 Task: Create a due date automation trigger when advanced on, on the monday after a card is due add fields with custom field "Resume" set to a number lower or equal to 1 and lower or equal to 10 at 11:00 AM.
Action: Mouse moved to (1388, 109)
Screenshot: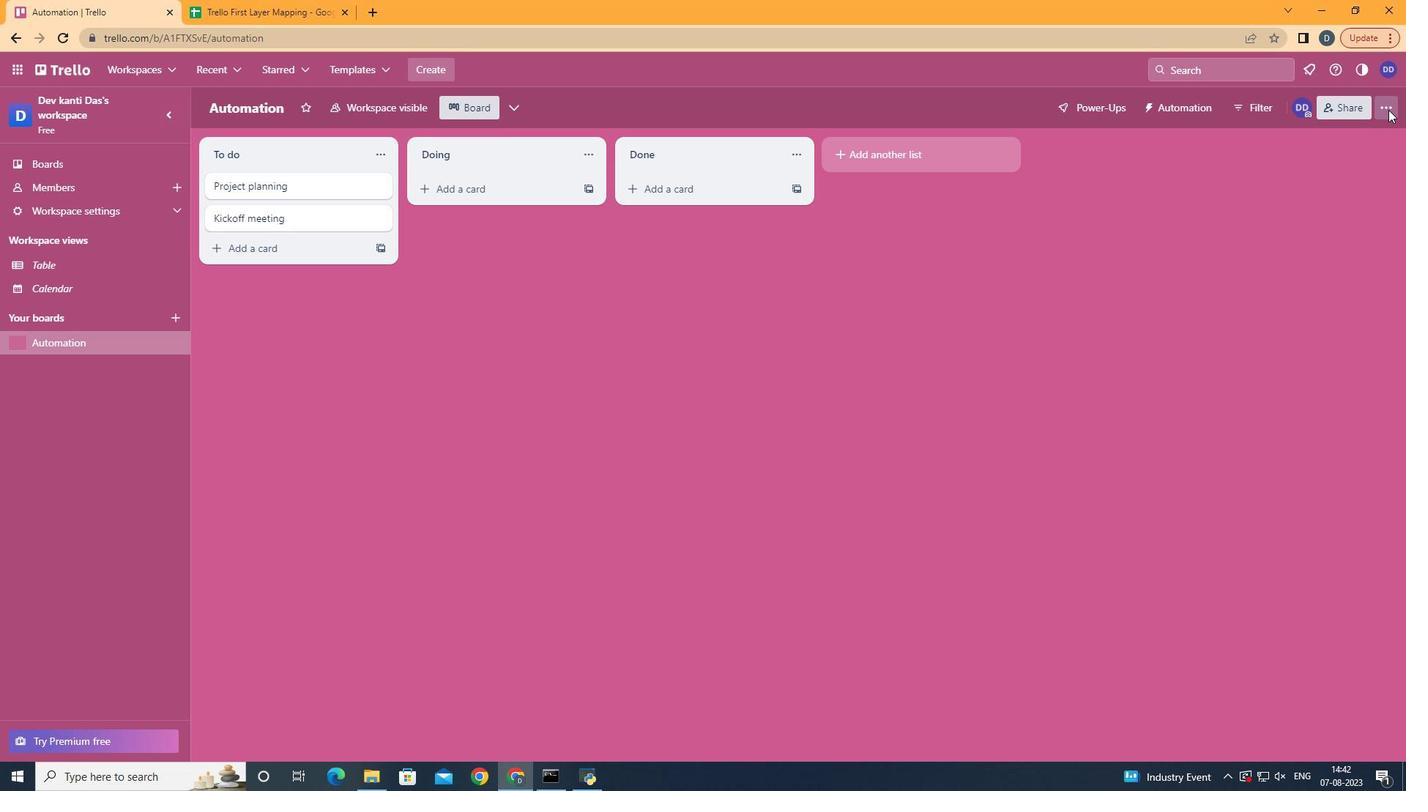 
Action: Mouse pressed left at (1388, 109)
Screenshot: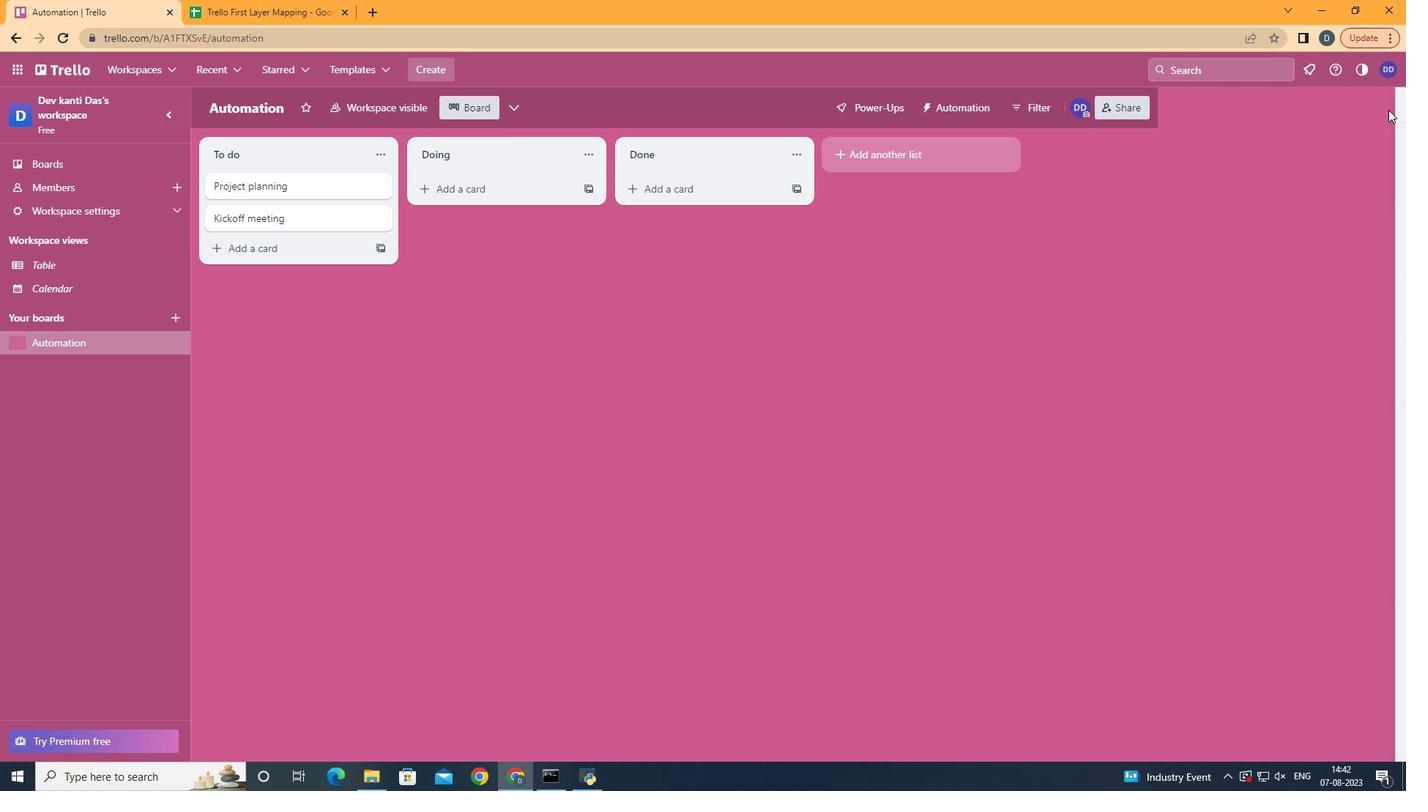 
Action: Mouse moved to (1294, 306)
Screenshot: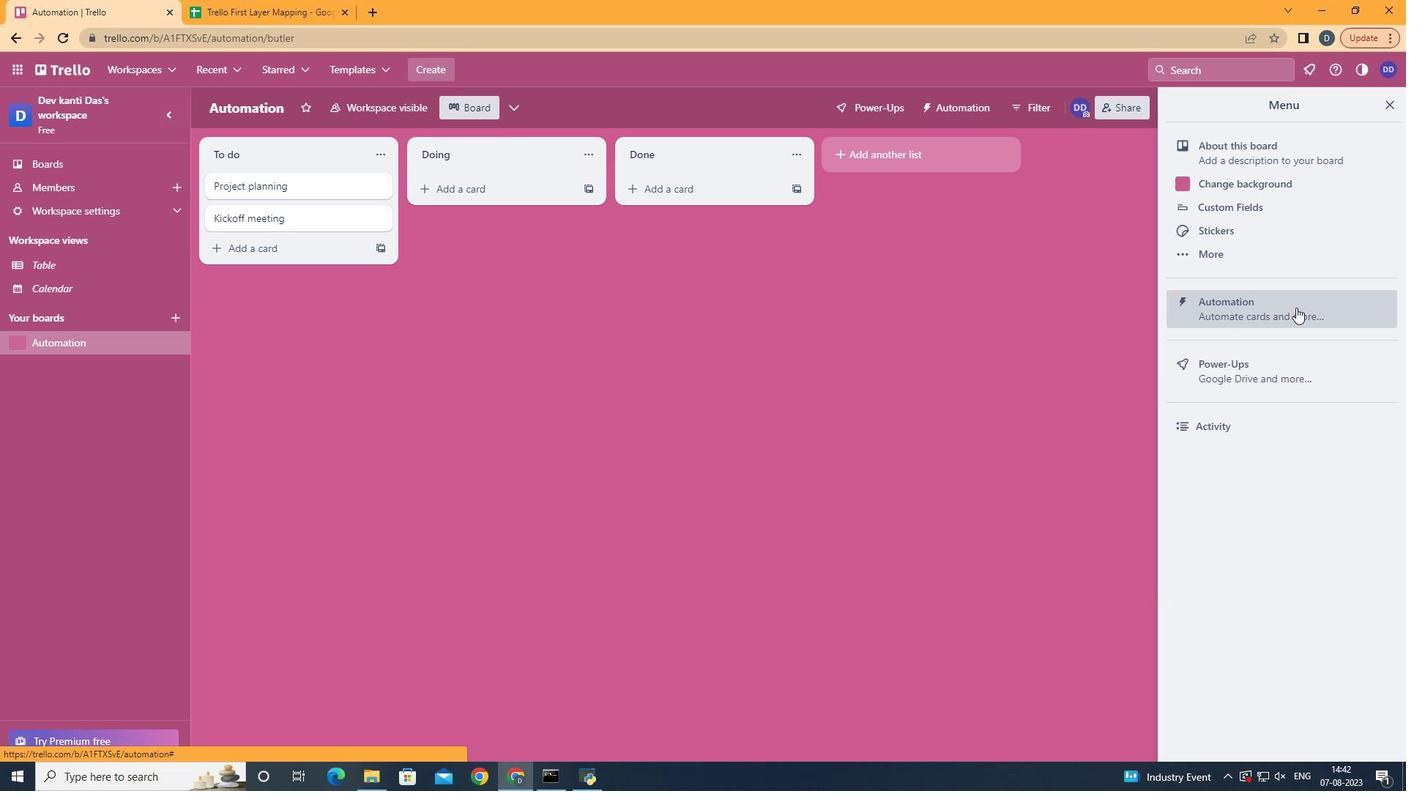 
Action: Mouse pressed left at (1294, 306)
Screenshot: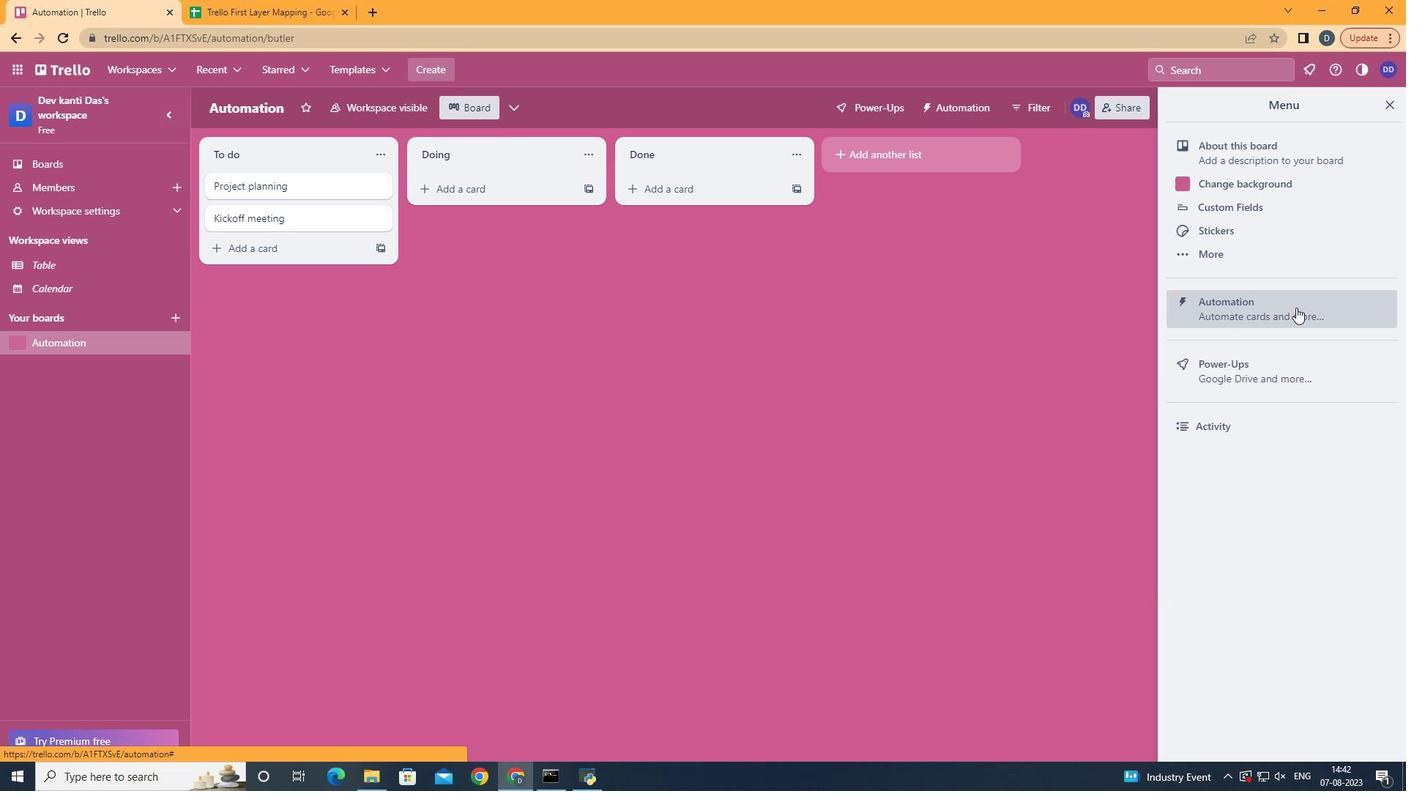 
Action: Mouse moved to (282, 295)
Screenshot: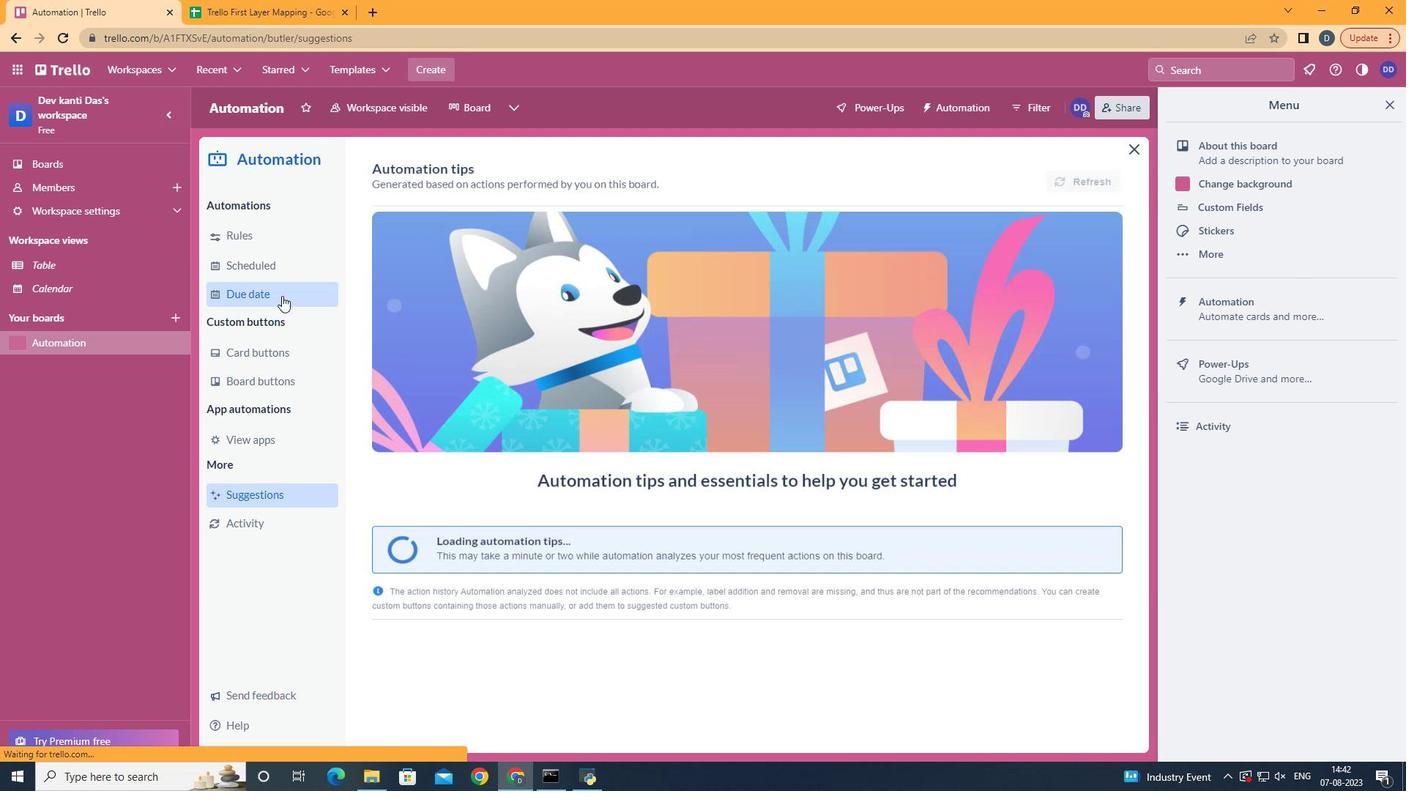 
Action: Mouse pressed left at (282, 295)
Screenshot: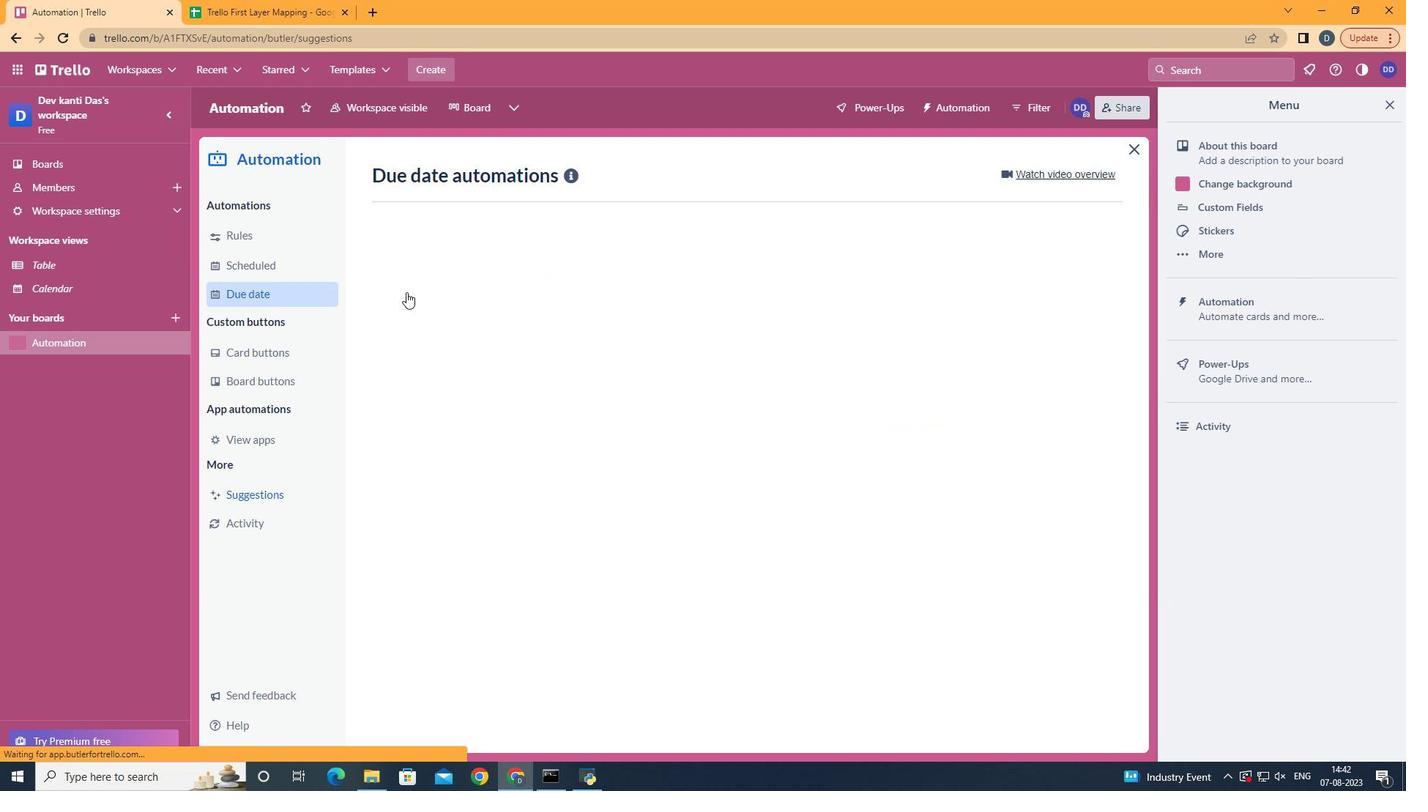 
Action: Mouse moved to (1026, 172)
Screenshot: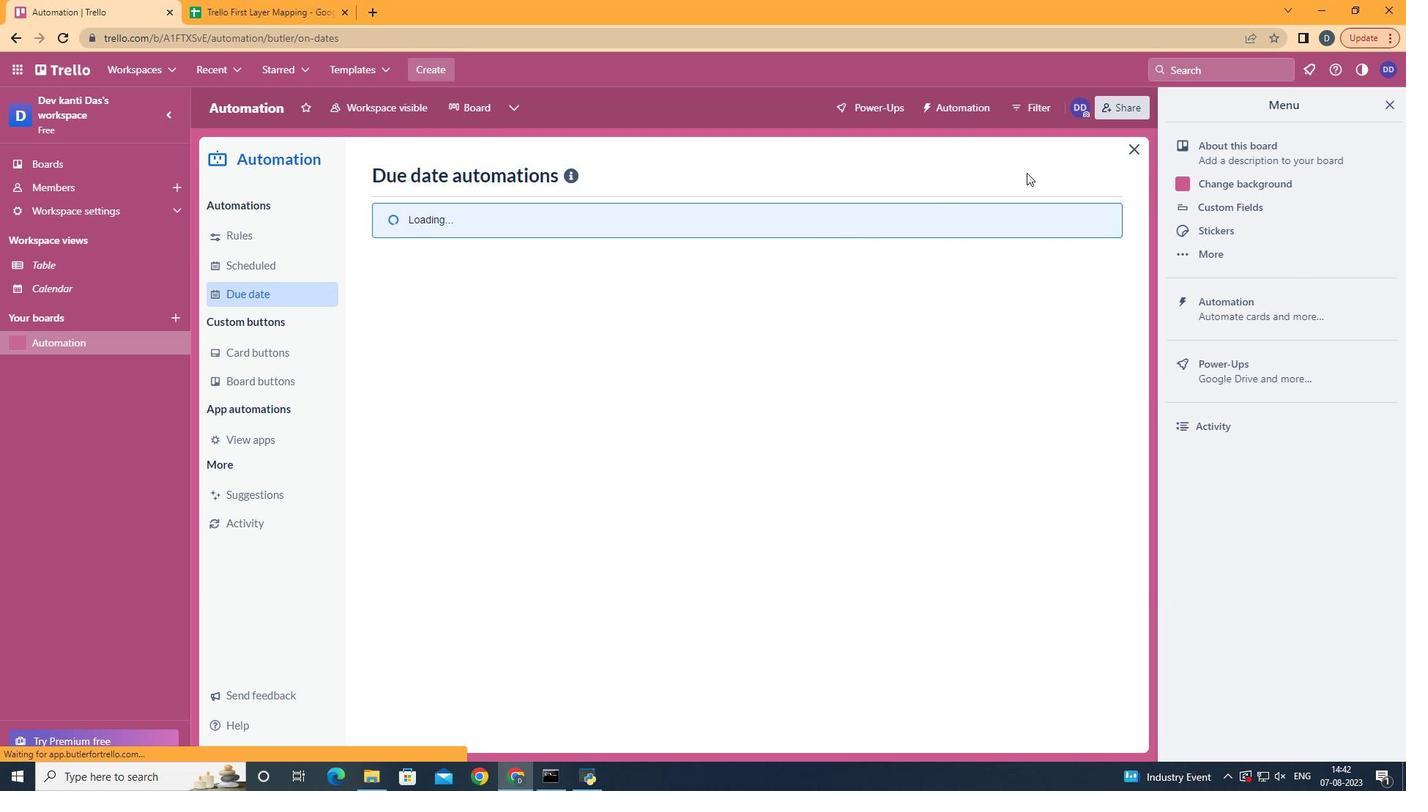 
Action: Mouse pressed left at (1026, 172)
Screenshot: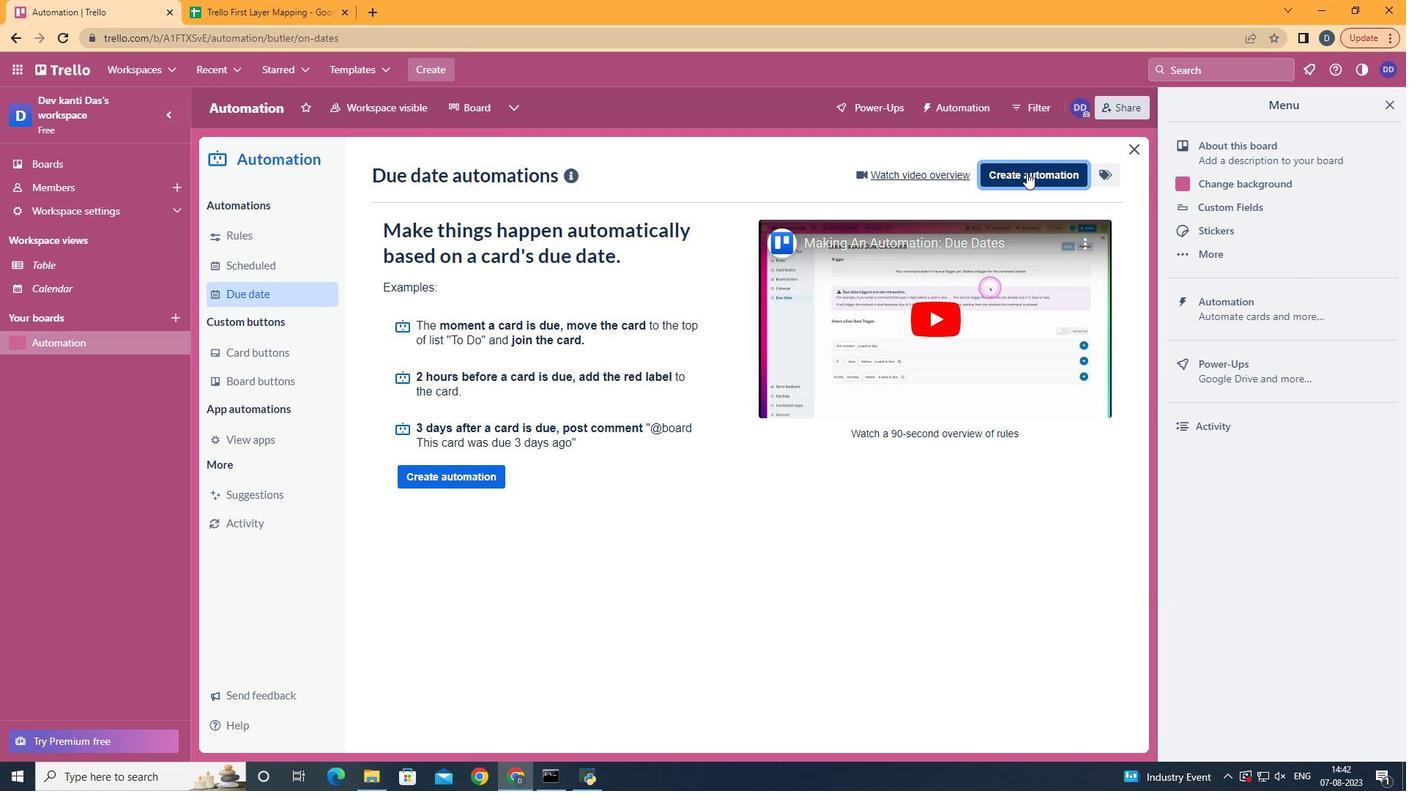 
Action: Mouse moved to (744, 311)
Screenshot: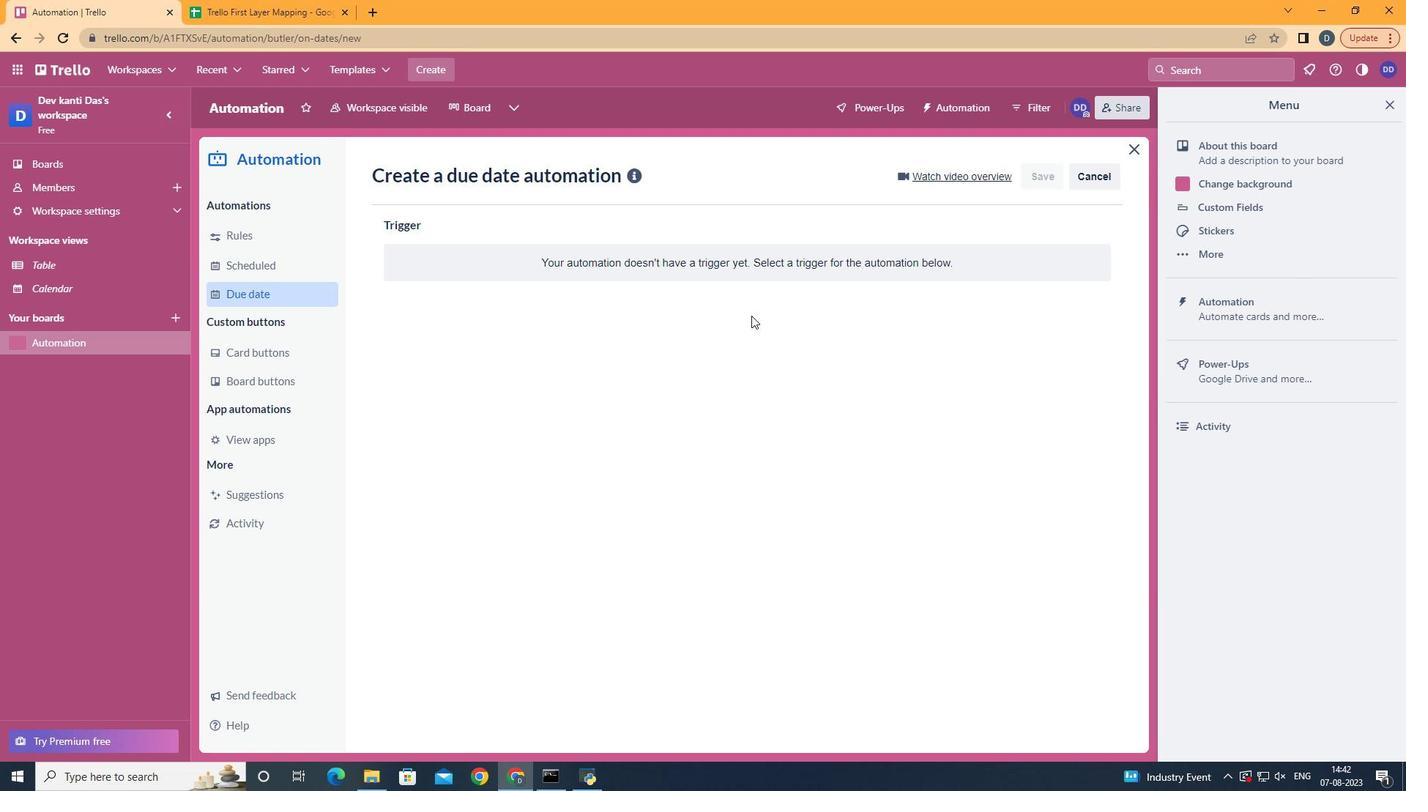 
Action: Mouse pressed left at (744, 311)
Screenshot: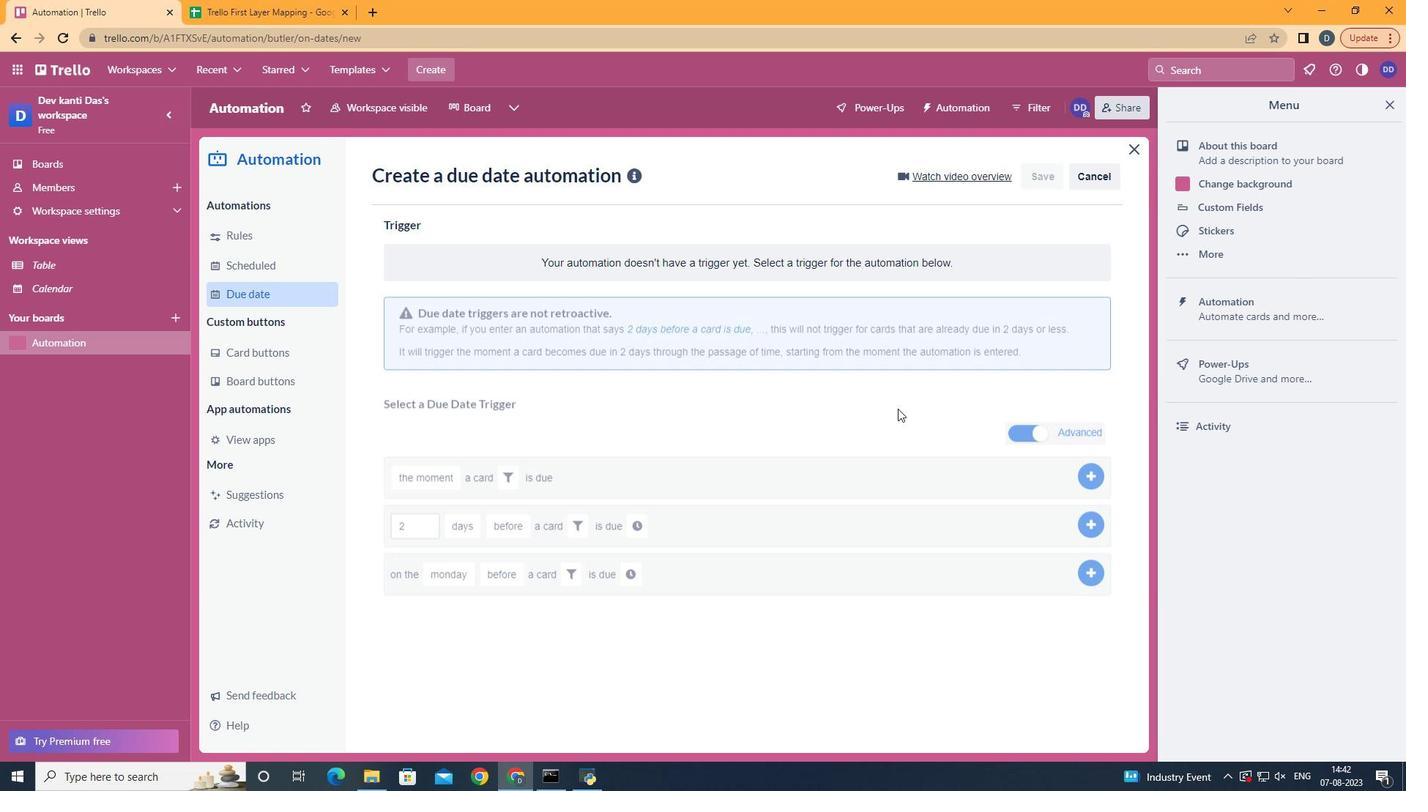
Action: Mouse moved to (479, 383)
Screenshot: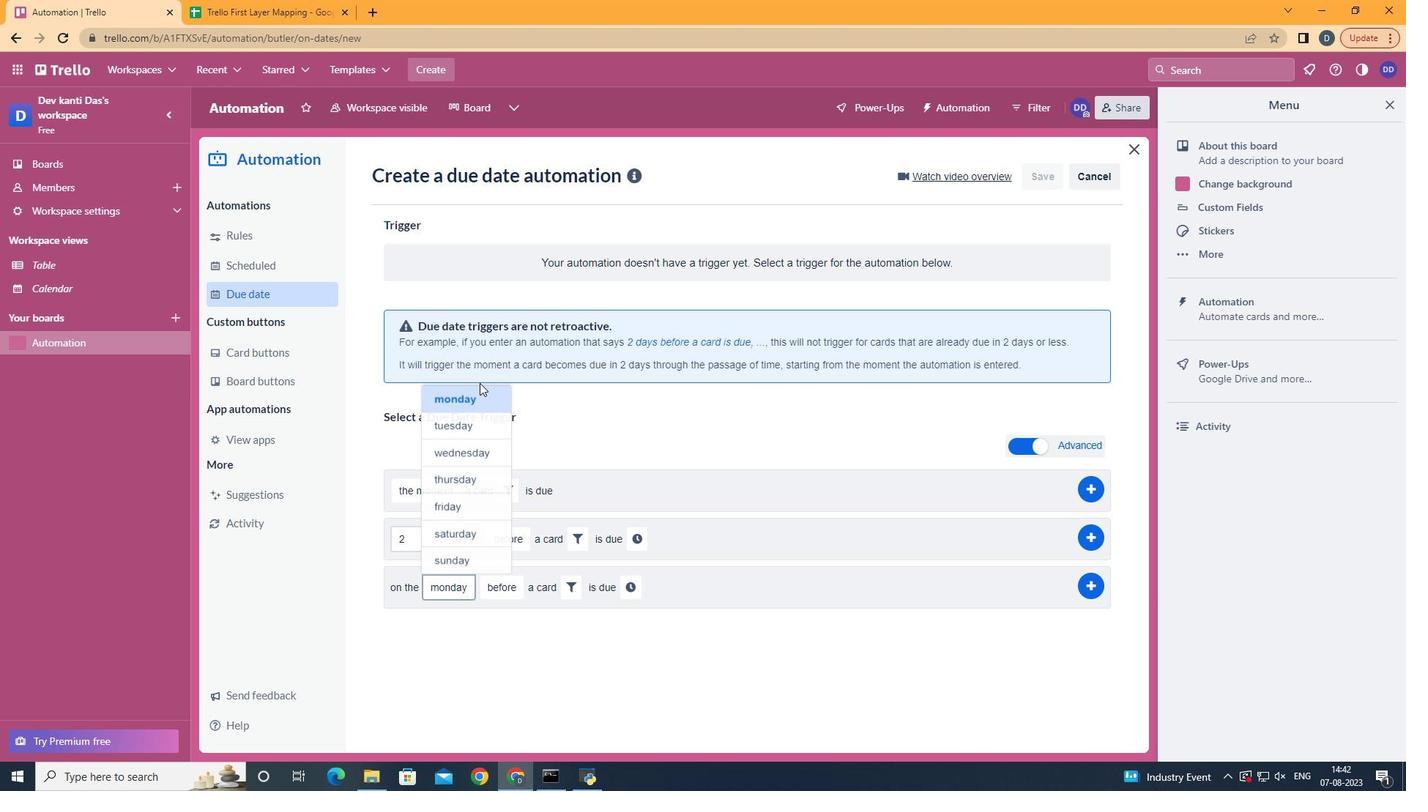 
Action: Mouse pressed left at (479, 383)
Screenshot: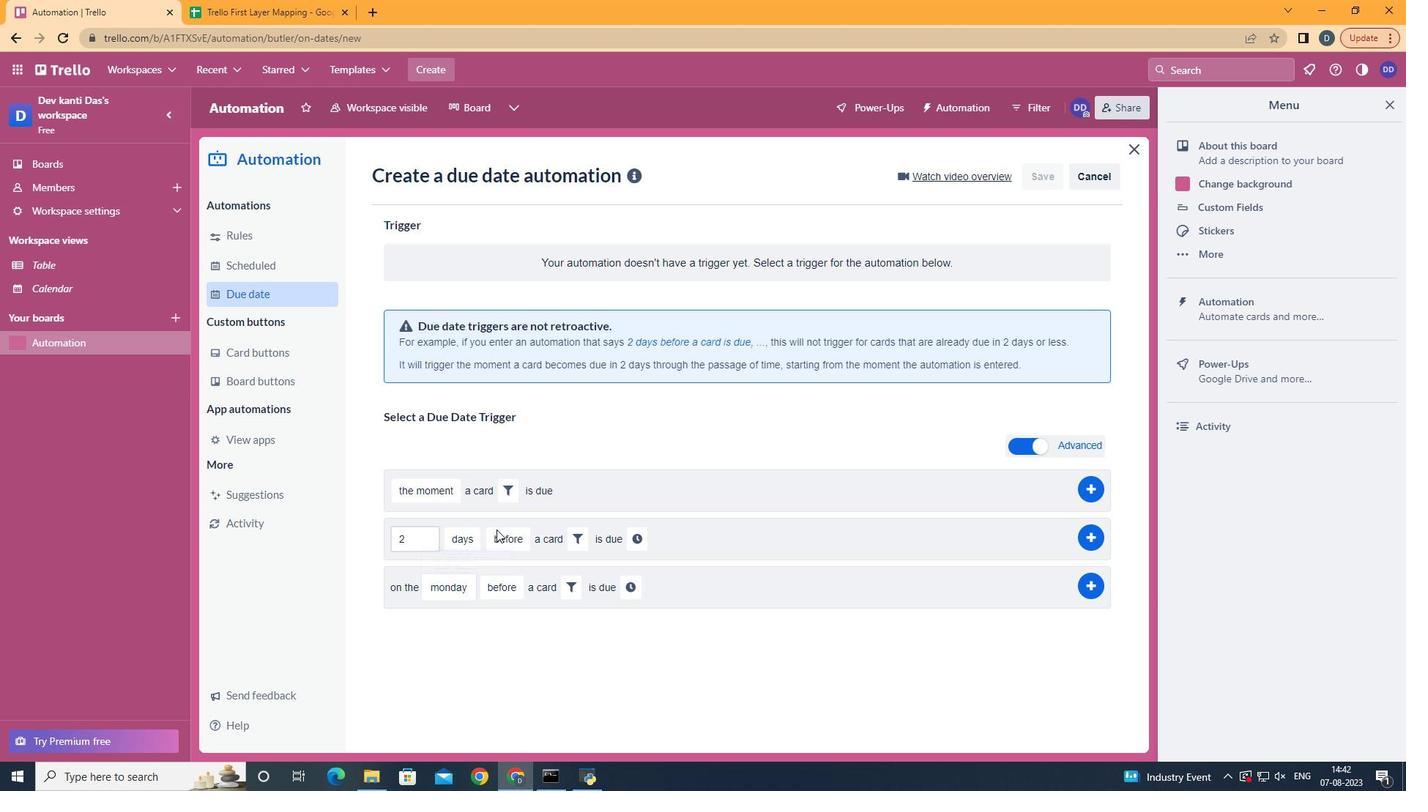 
Action: Mouse moved to (510, 643)
Screenshot: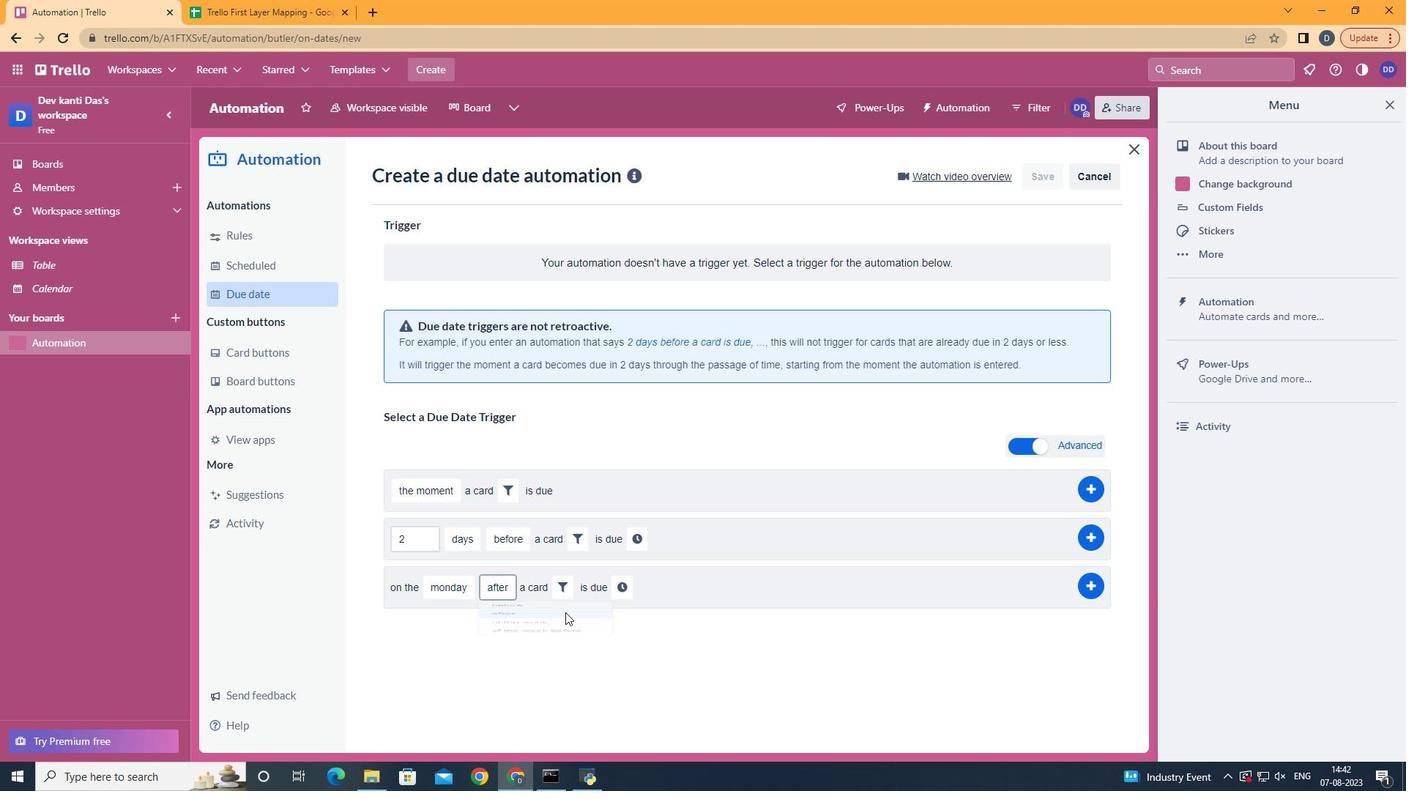 
Action: Mouse pressed left at (510, 643)
Screenshot: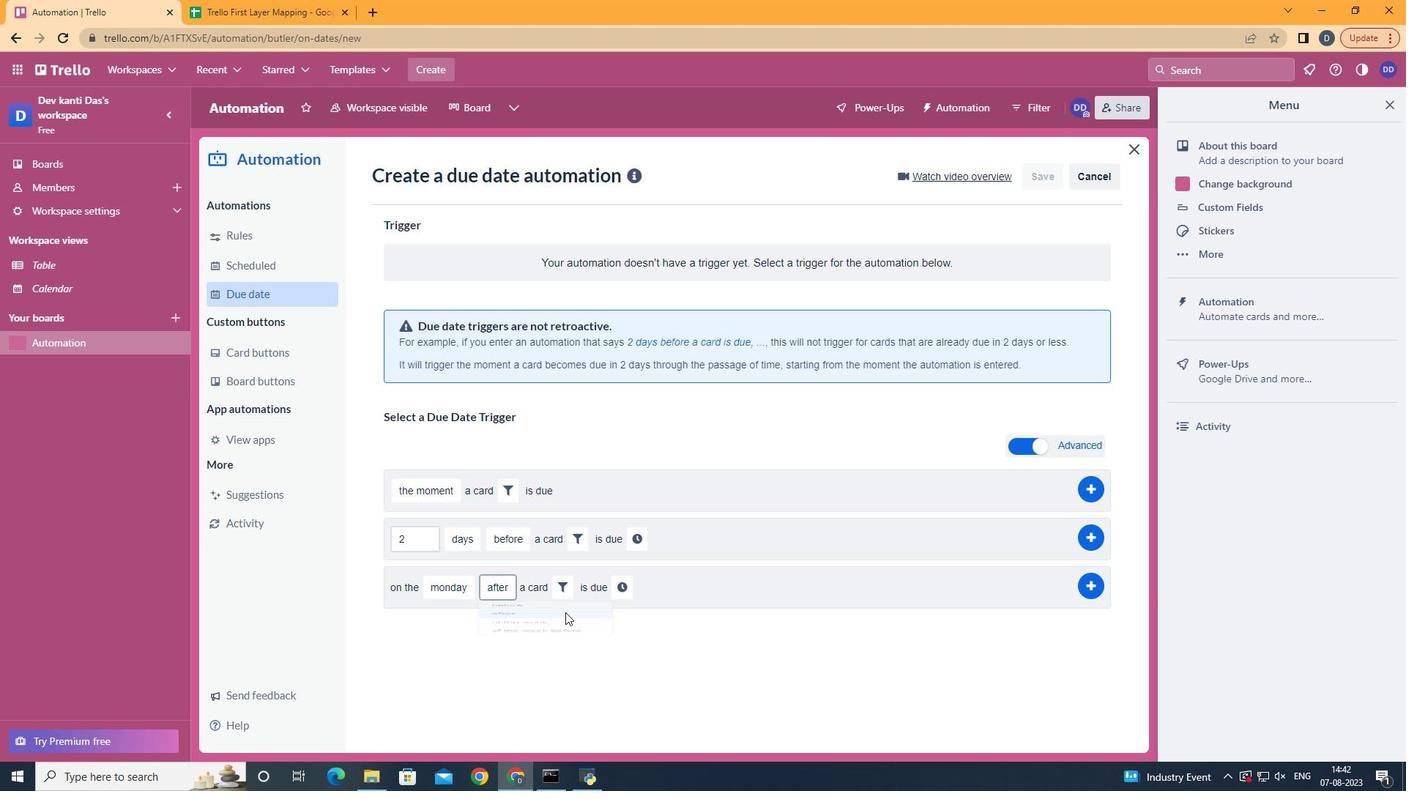
Action: Mouse moved to (569, 594)
Screenshot: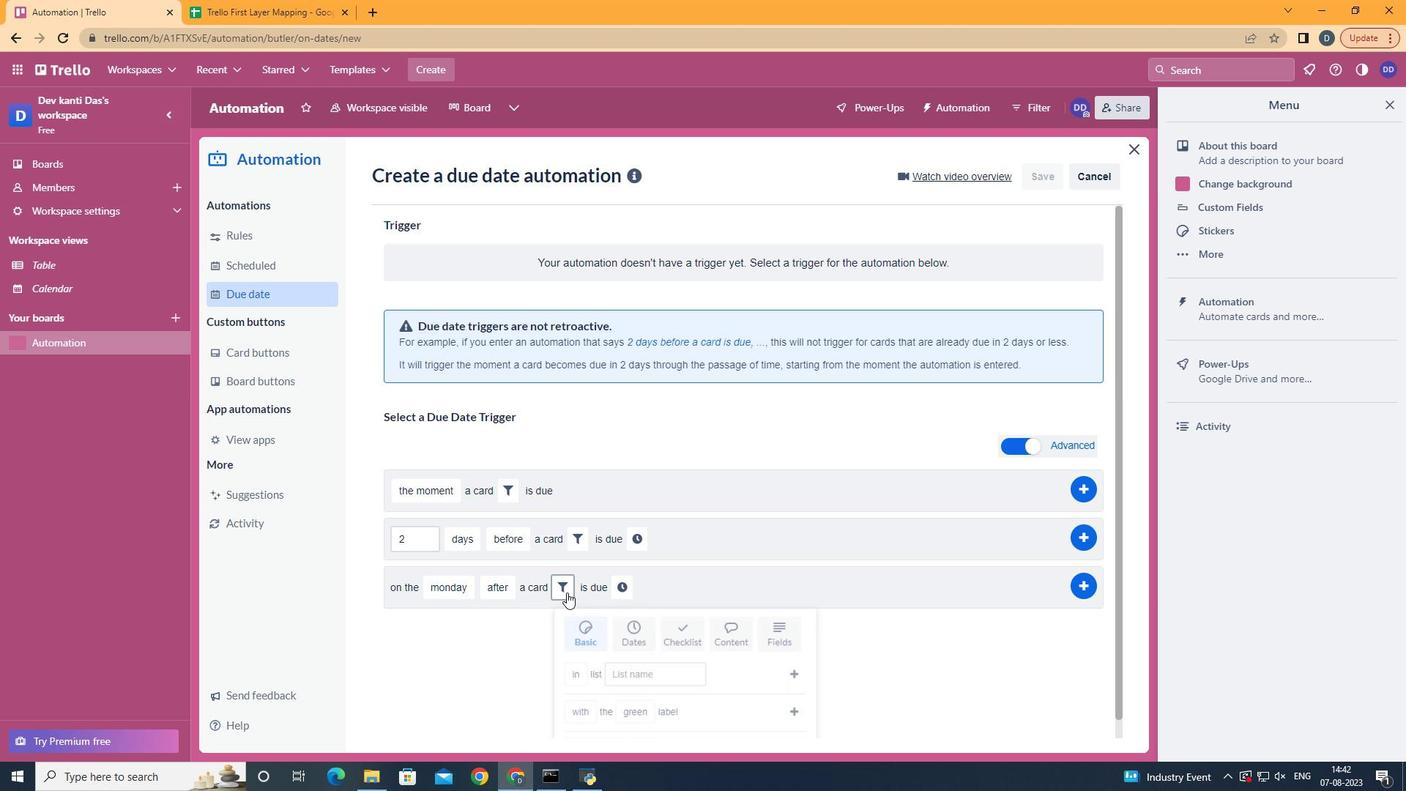 
Action: Mouse pressed left at (570, 594)
Screenshot: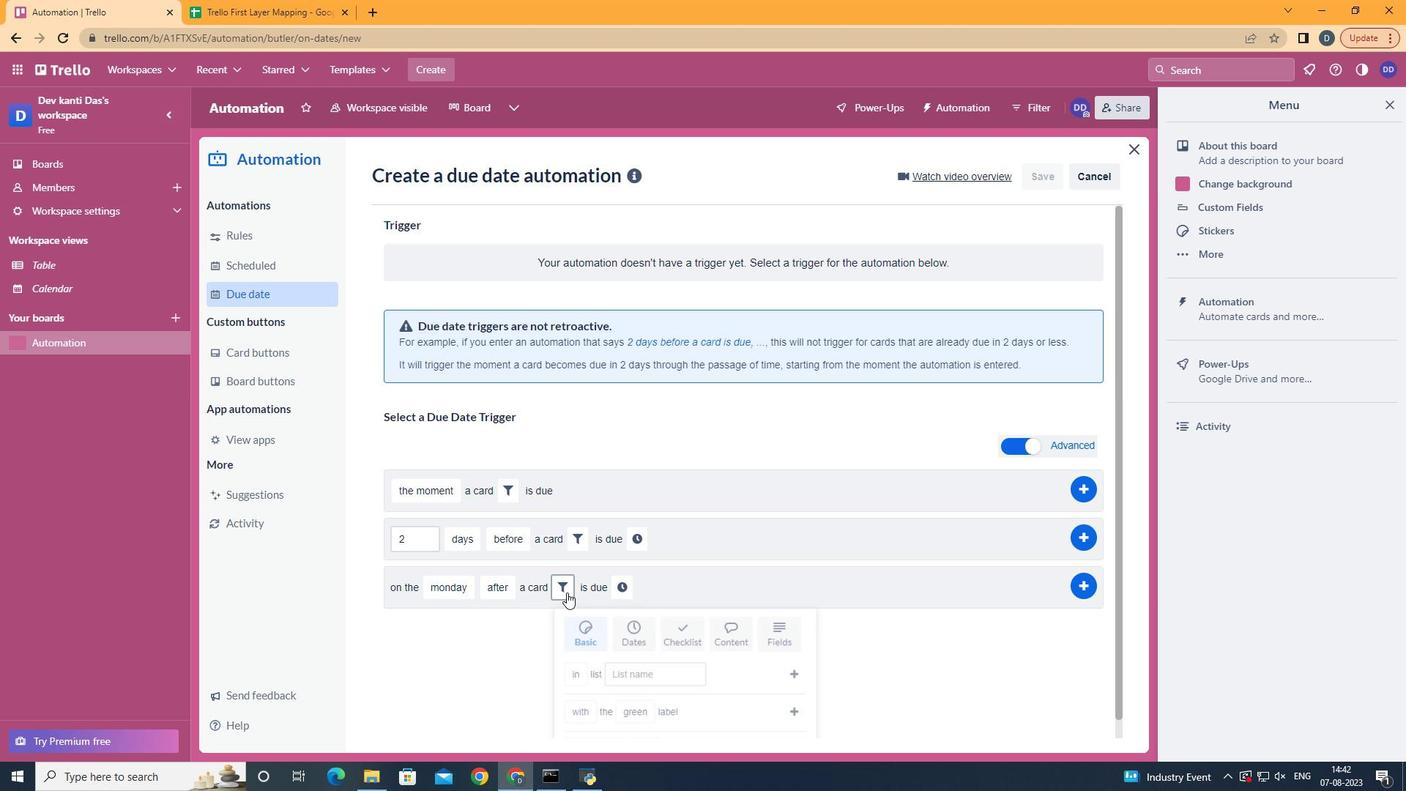 
Action: Mouse moved to (803, 635)
Screenshot: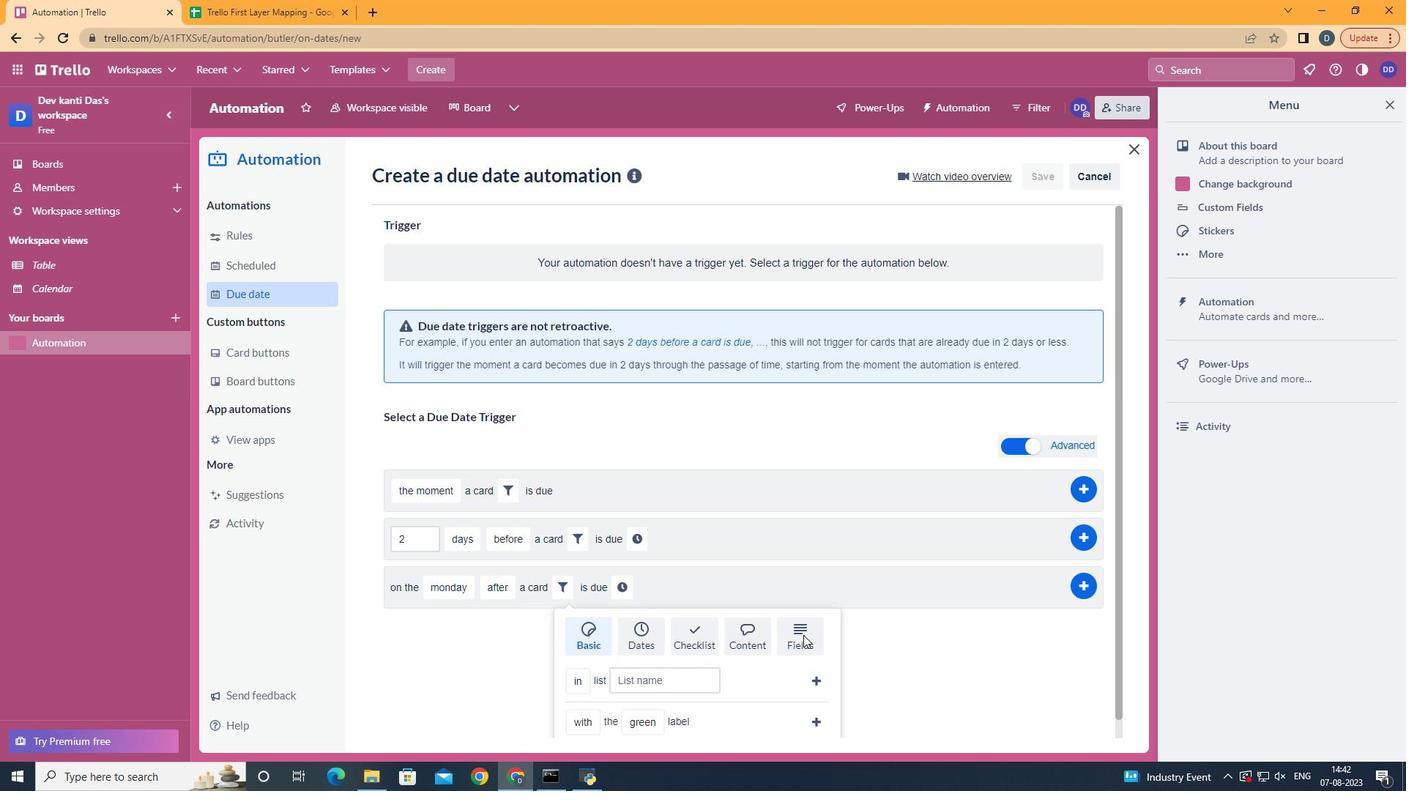 
Action: Mouse pressed left at (803, 635)
Screenshot: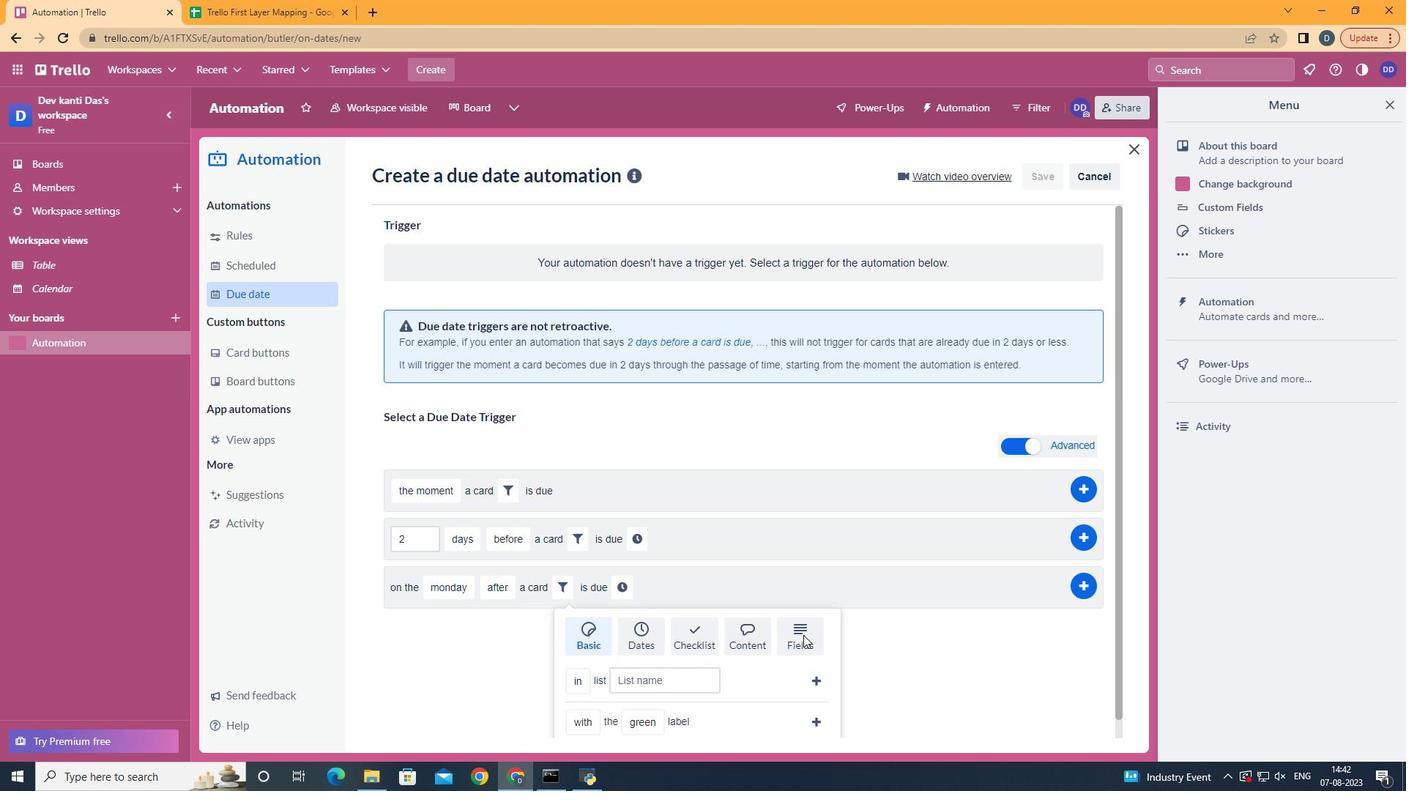 
Action: Mouse moved to (803, 635)
Screenshot: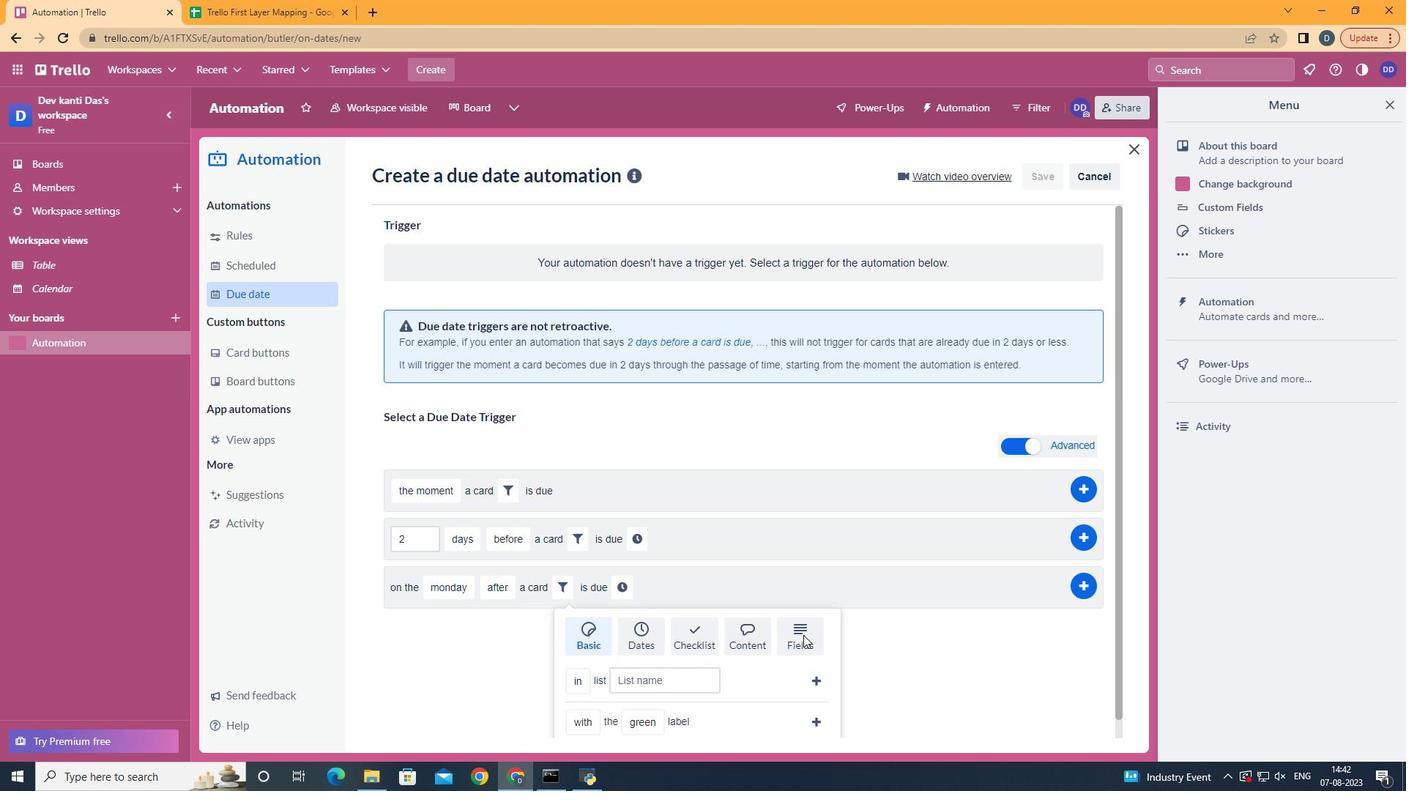
Action: Mouse scrolled (803, 634) with delta (0, 0)
Screenshot: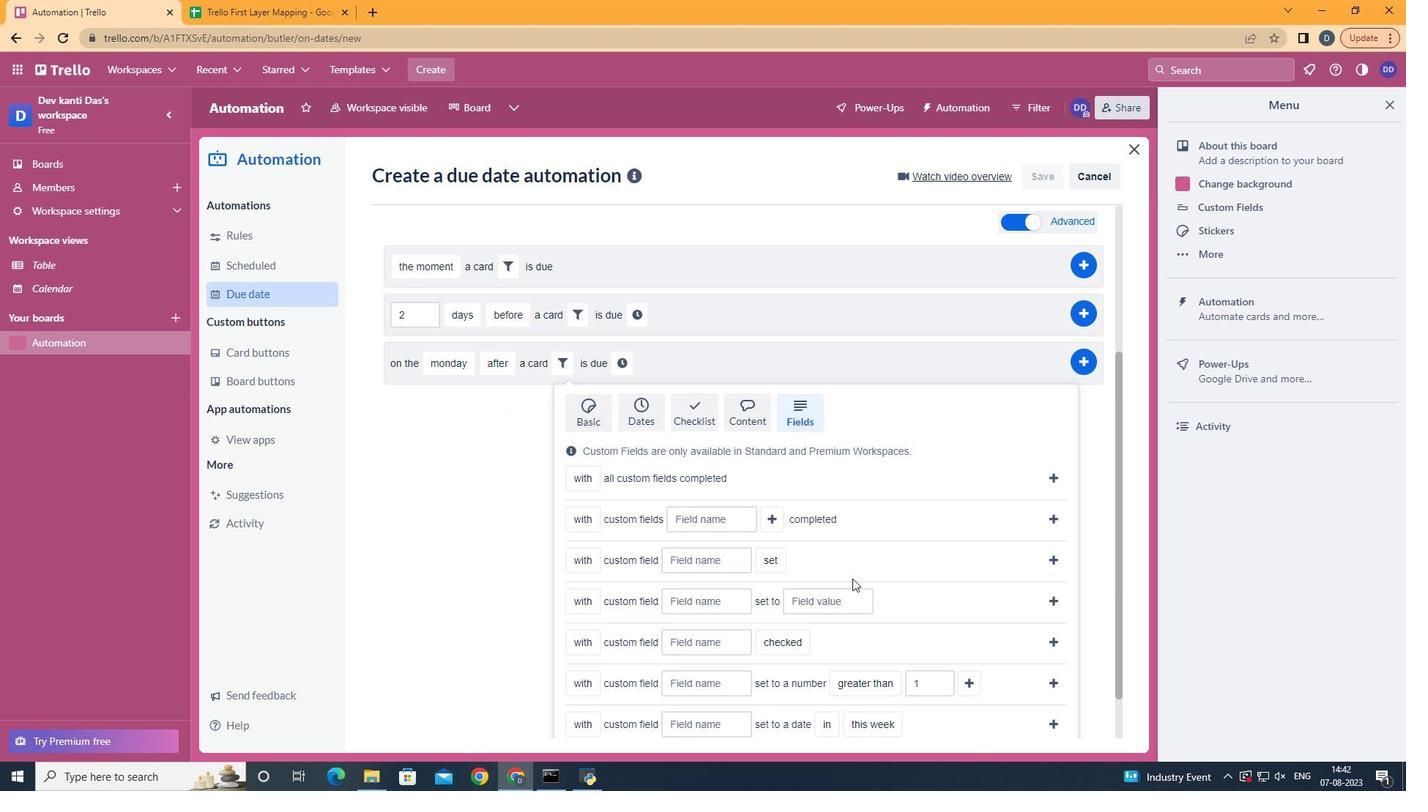 
Action: Mouse scrolled (803, 634) with delta (0, 0)
Screenshot: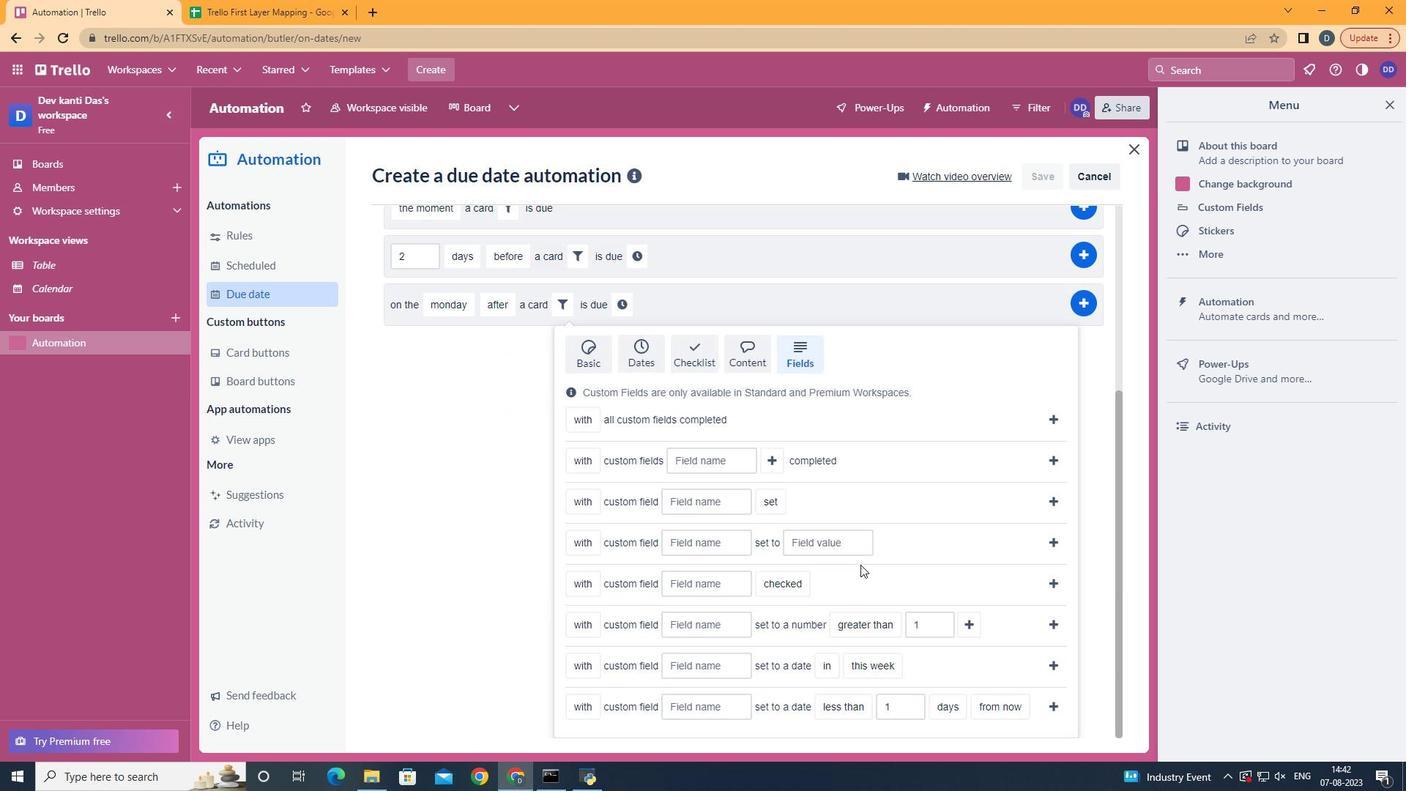 
Action: Mouse scrolled (803, 634) with delta (0, 0)
Screenshot: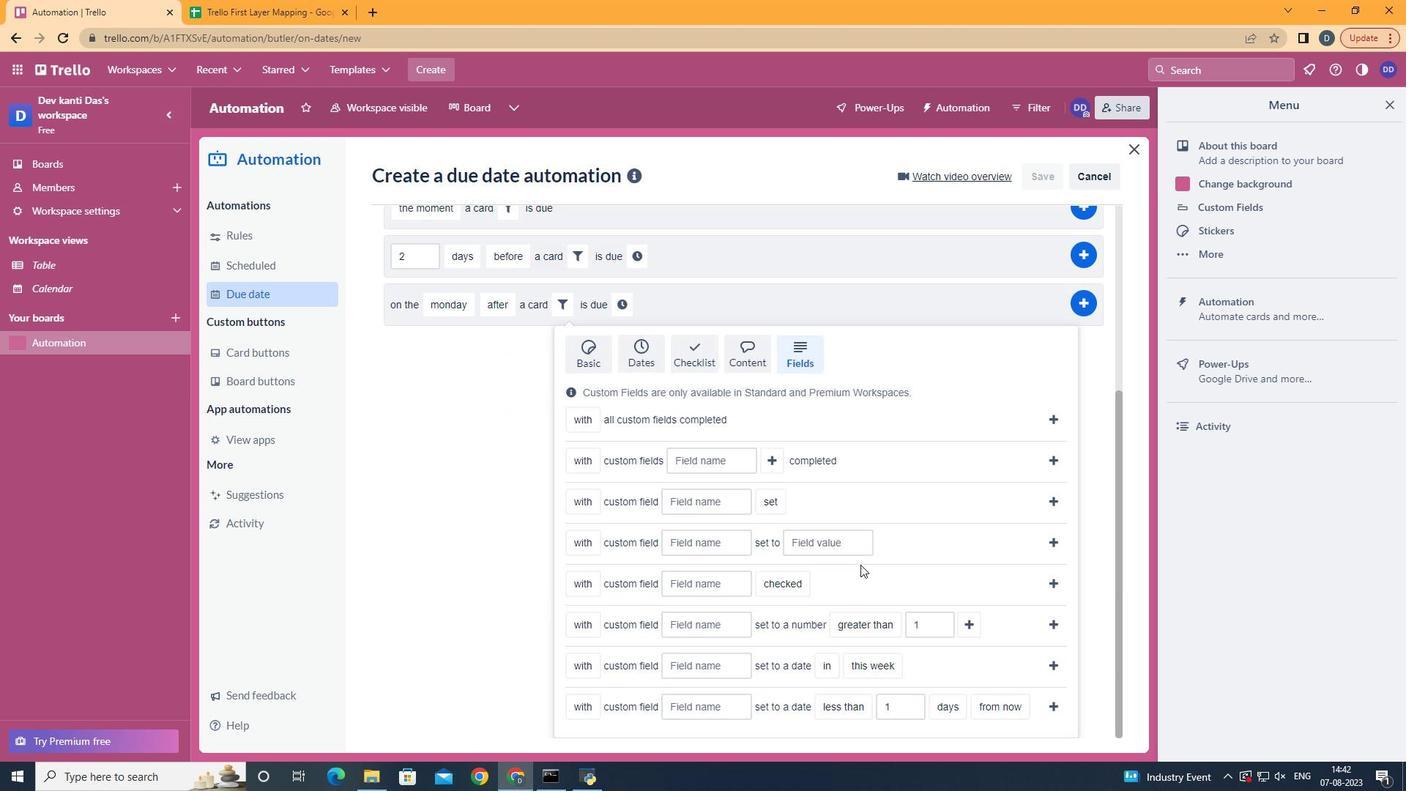
Action: Mouse scrolled (803, 634) with delta (0, 0)
Screenshot: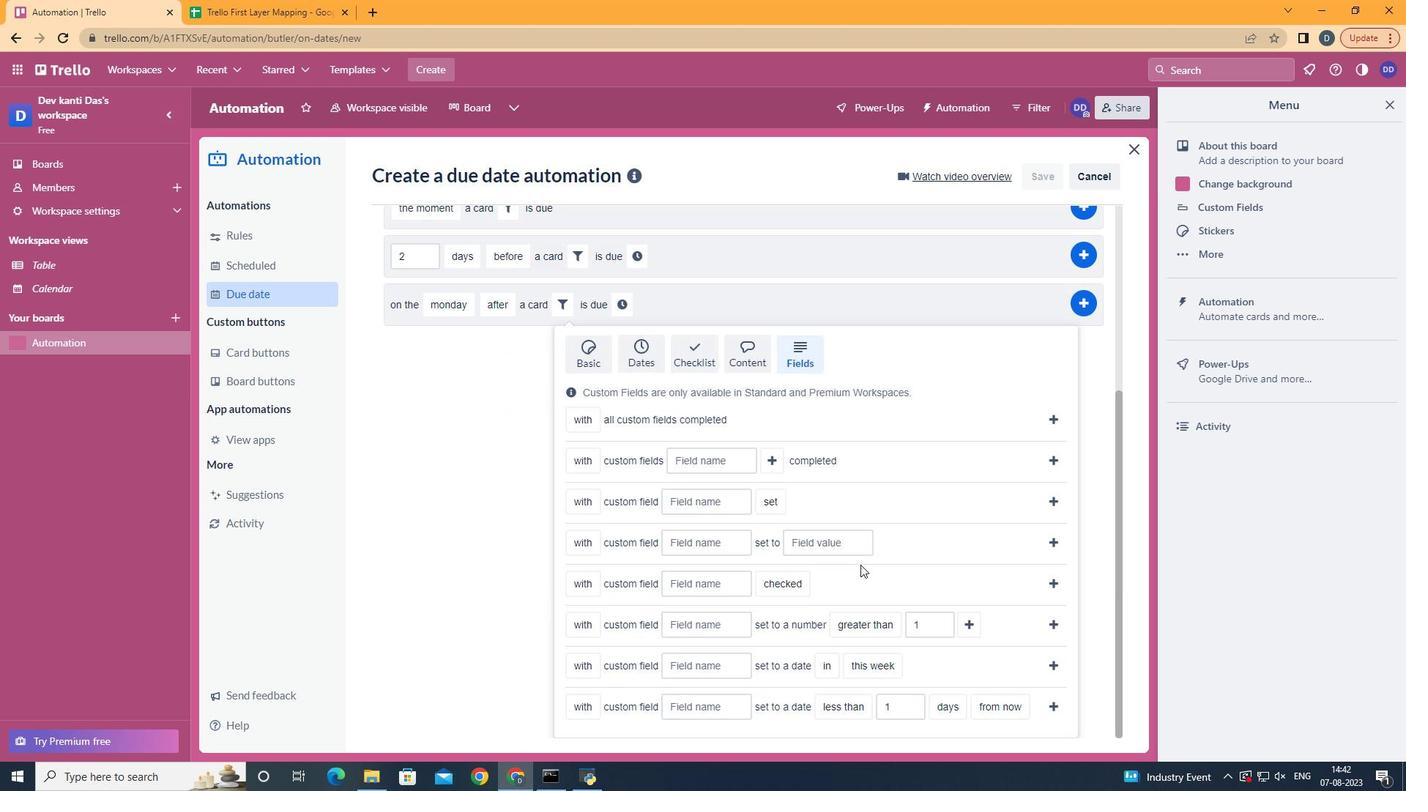 
Action: Mouse scrolled (803, 634) with delta (0, 0)
Screenshot: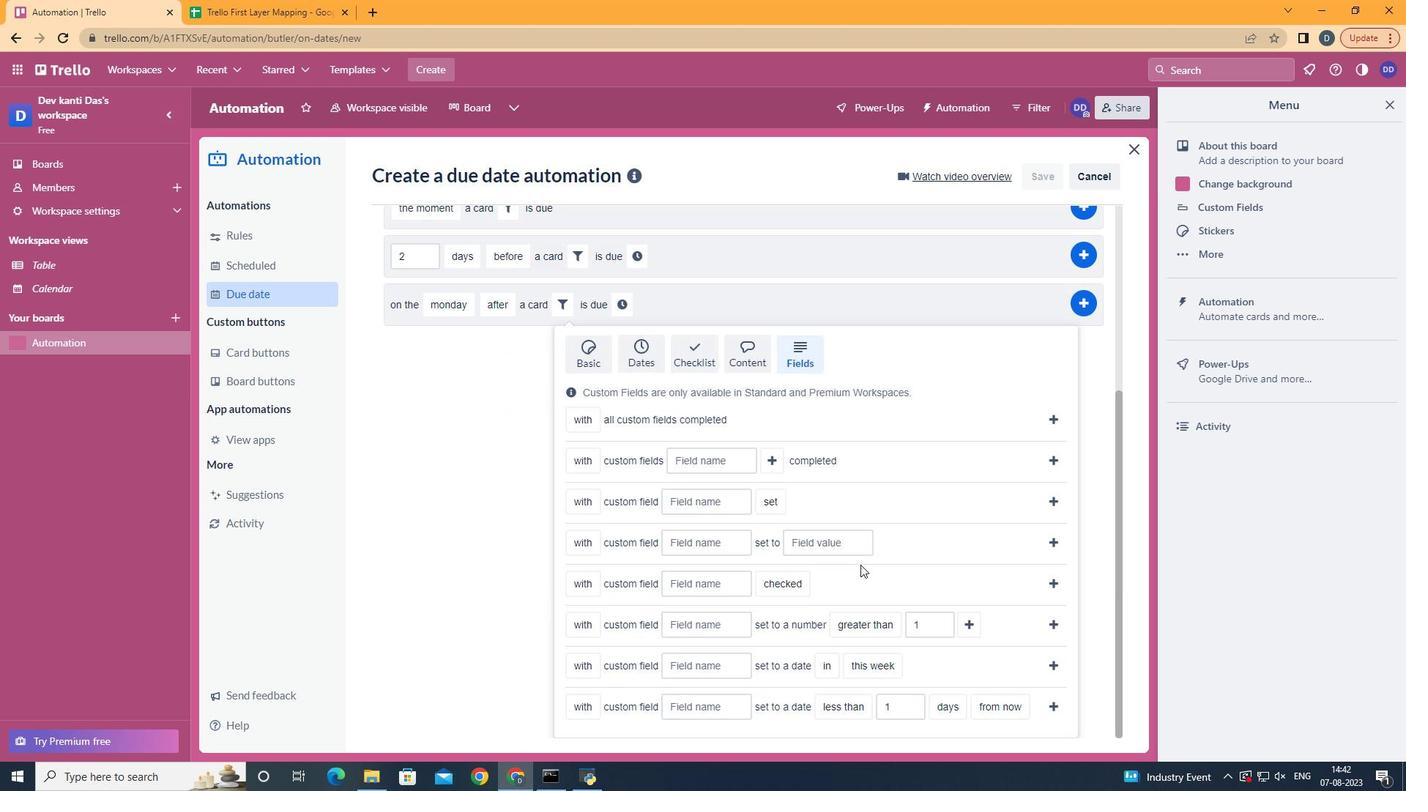
Action: Mouse moved to (695, 635)
Screenshot: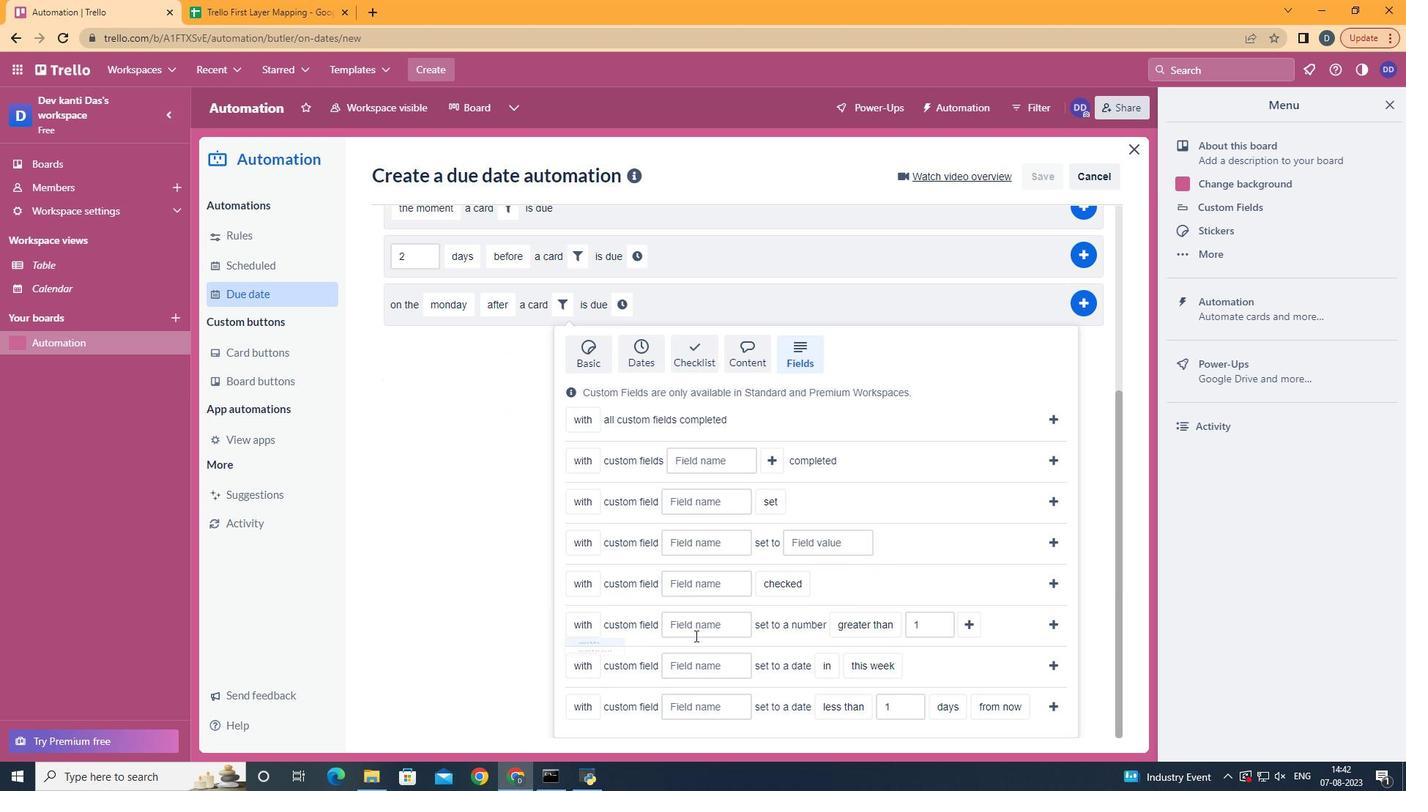 
Action: Mouse pressed left at (695, 635)
Screenshot: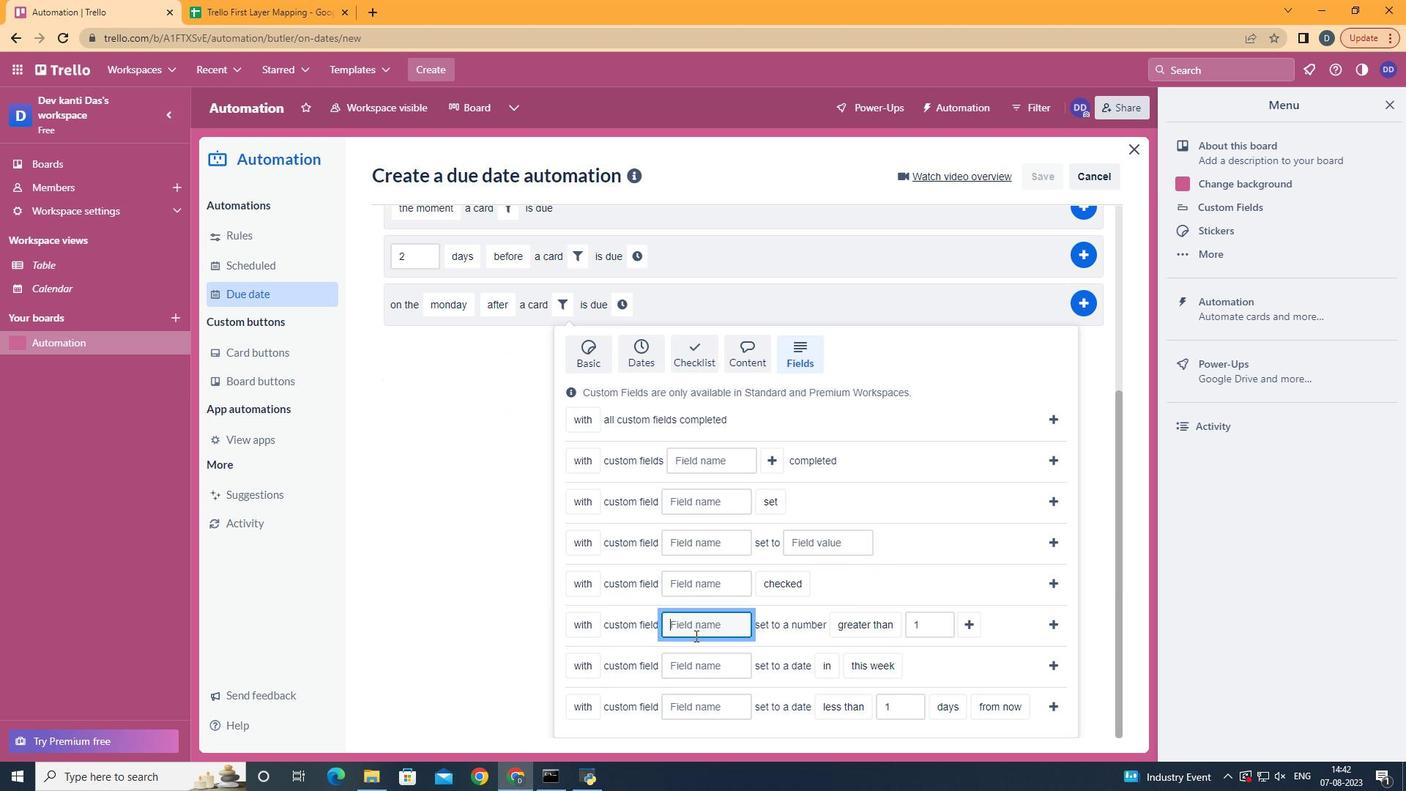 
Action: Key pressed <Key.shift>Resume
Screenshot: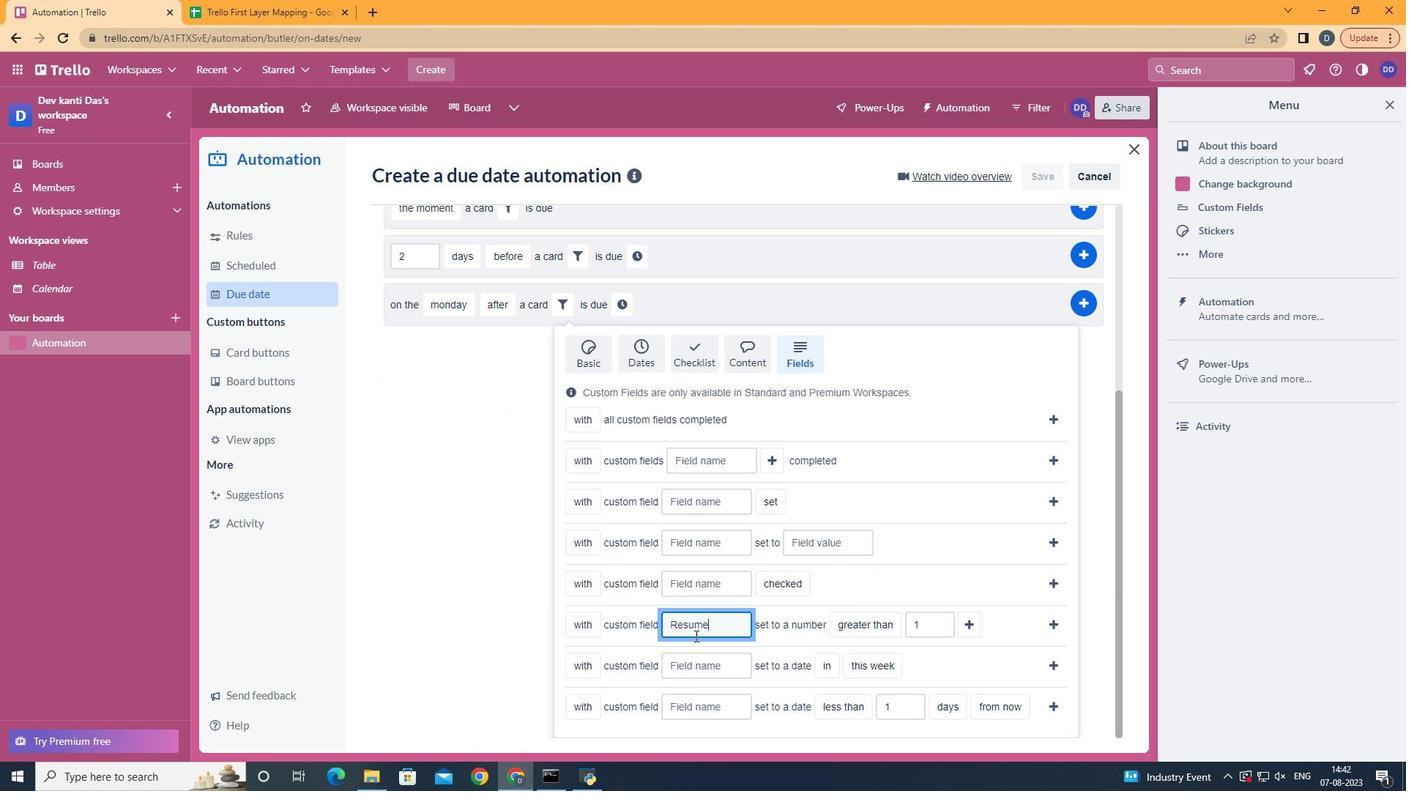 
Action: Mouse moved to (895, 596)
Screenshot: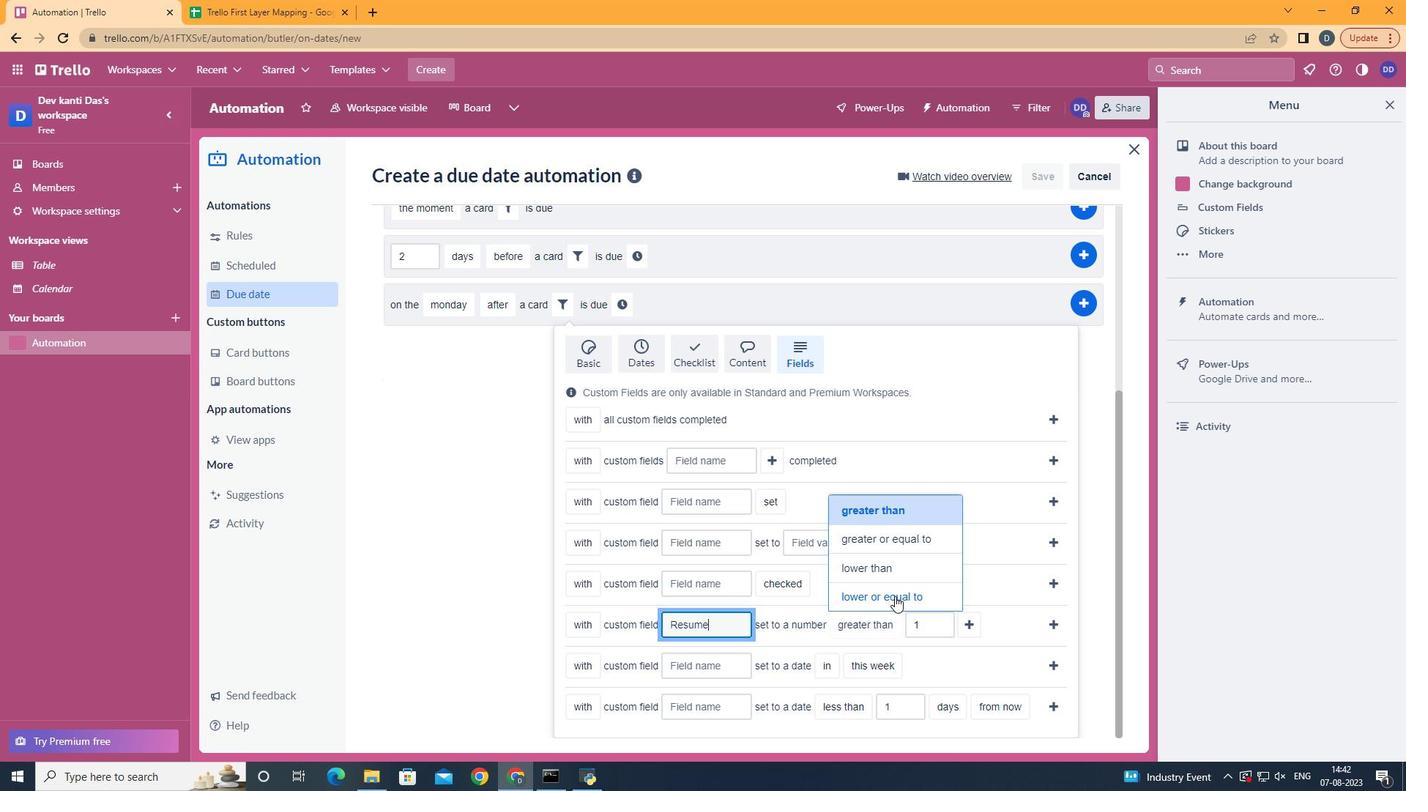 
Action: Mouse pressed left at (895, 596)
Screenshot: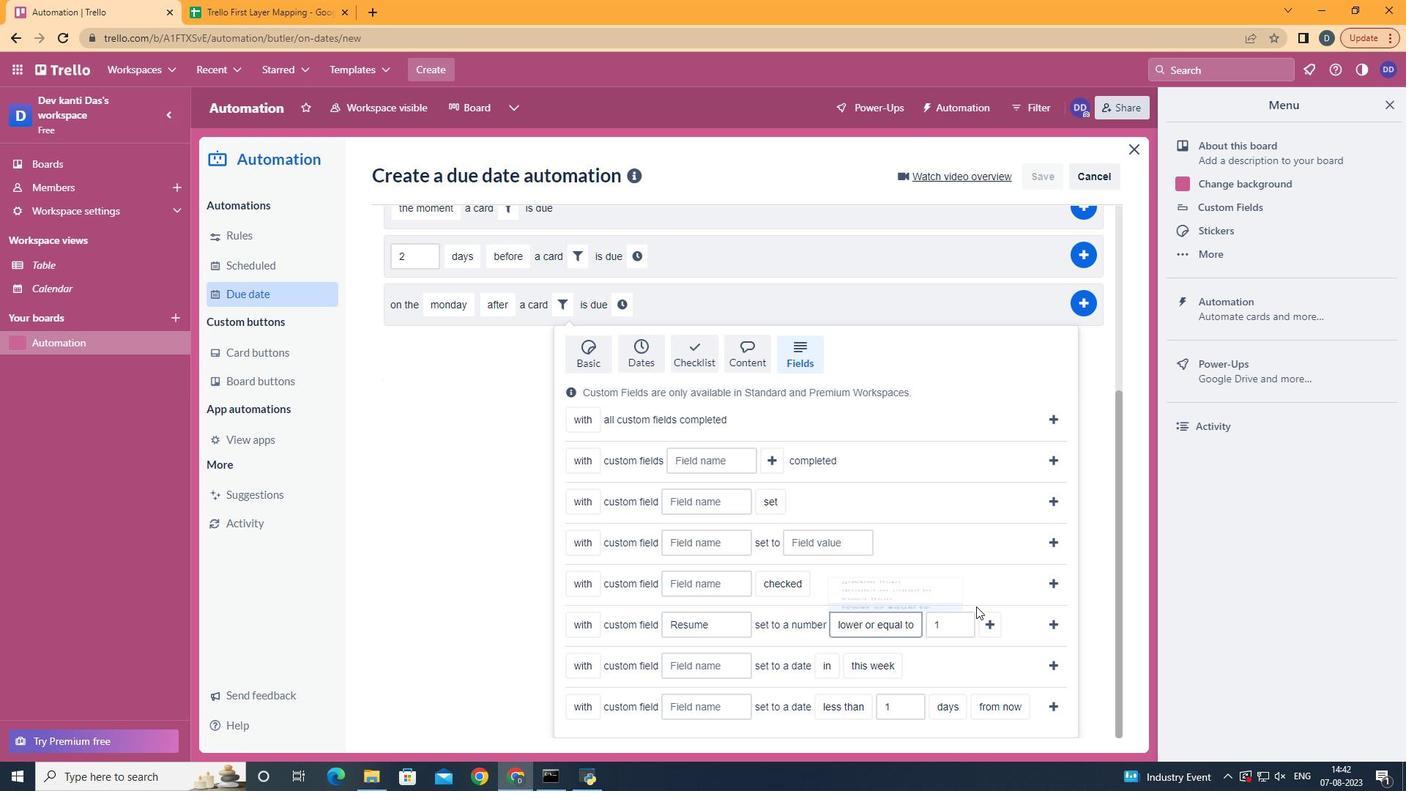 
Action: Mouse moved to (987, 617)
Screenshot: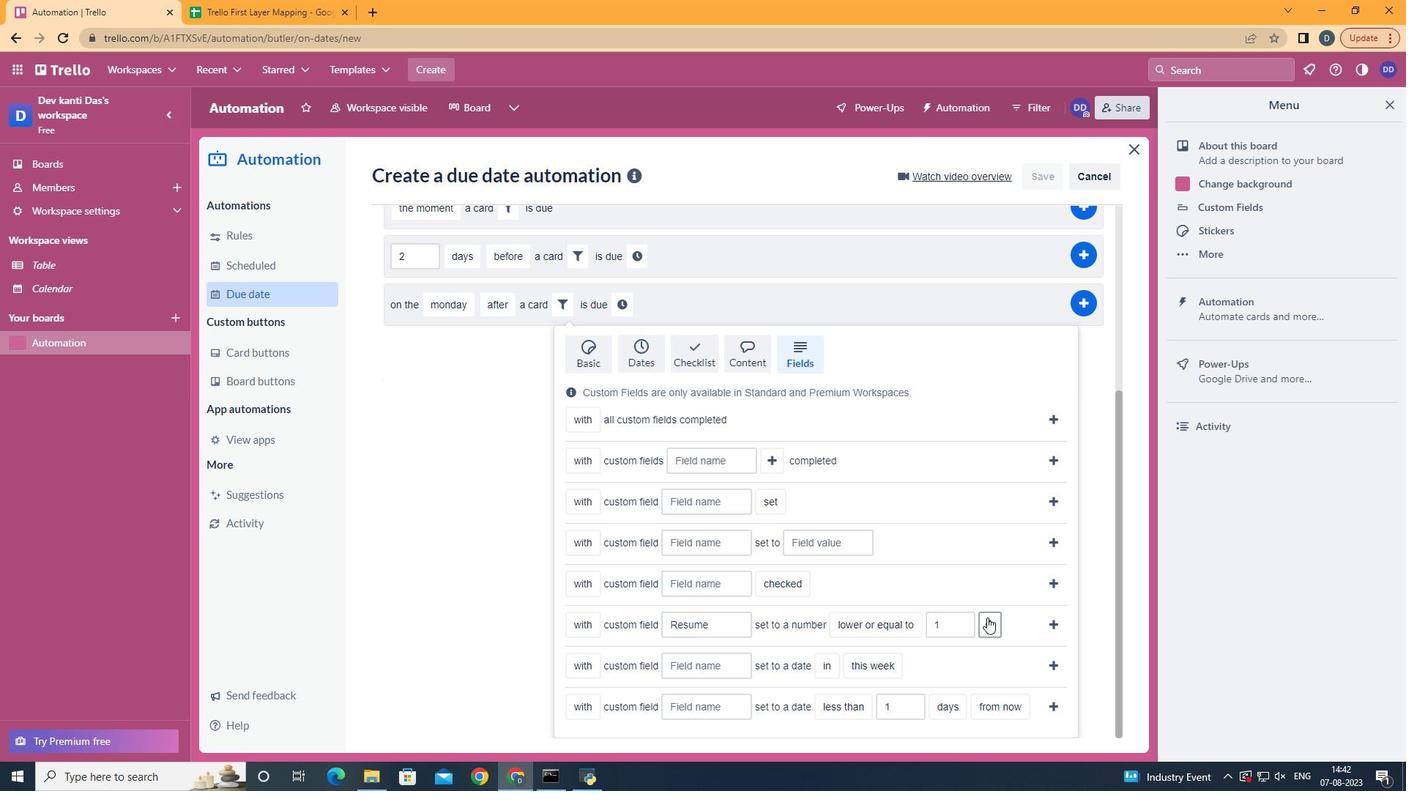 
Action: Mouse pressed left at (987, 617)
Screenshot: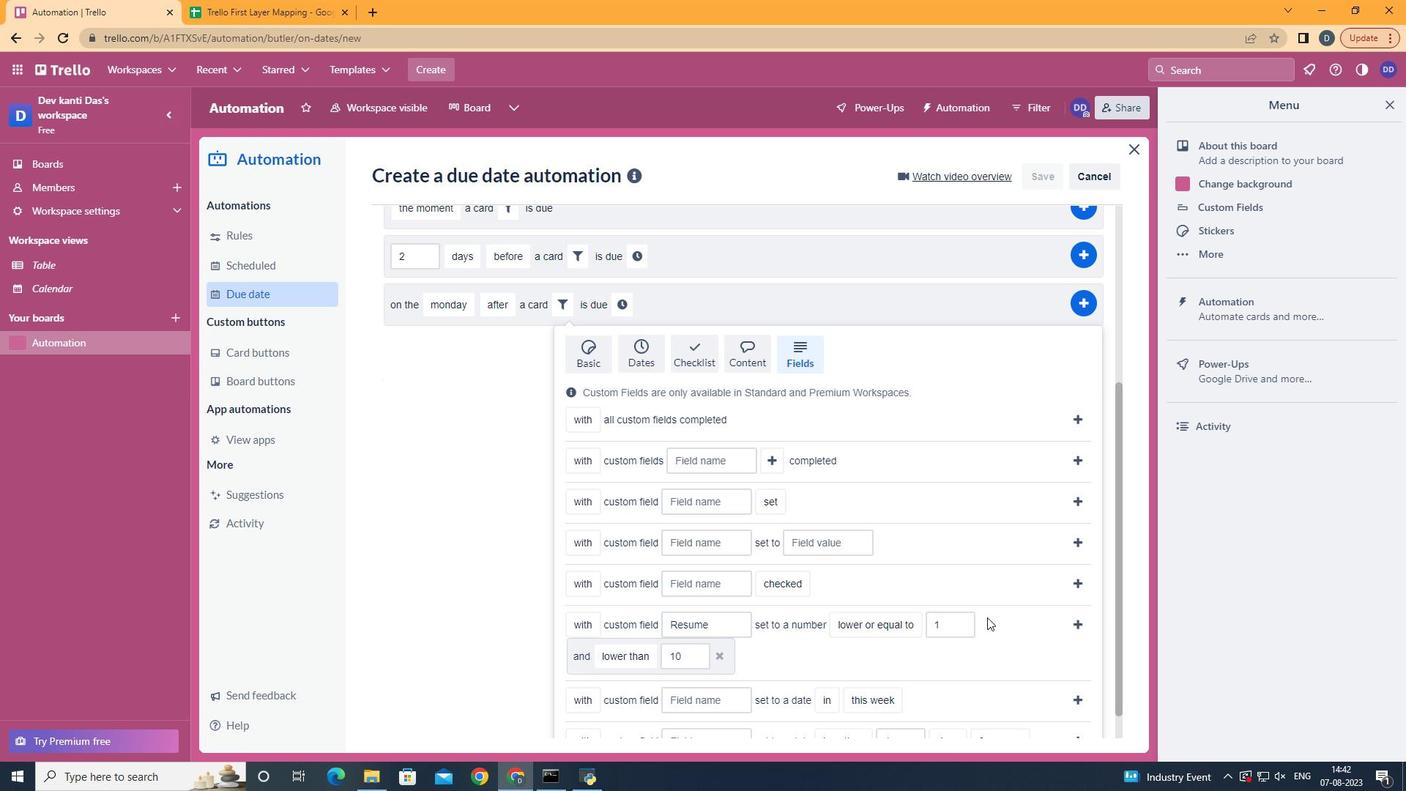 
Action: Mouse moved to (657, 572)
Screenshot: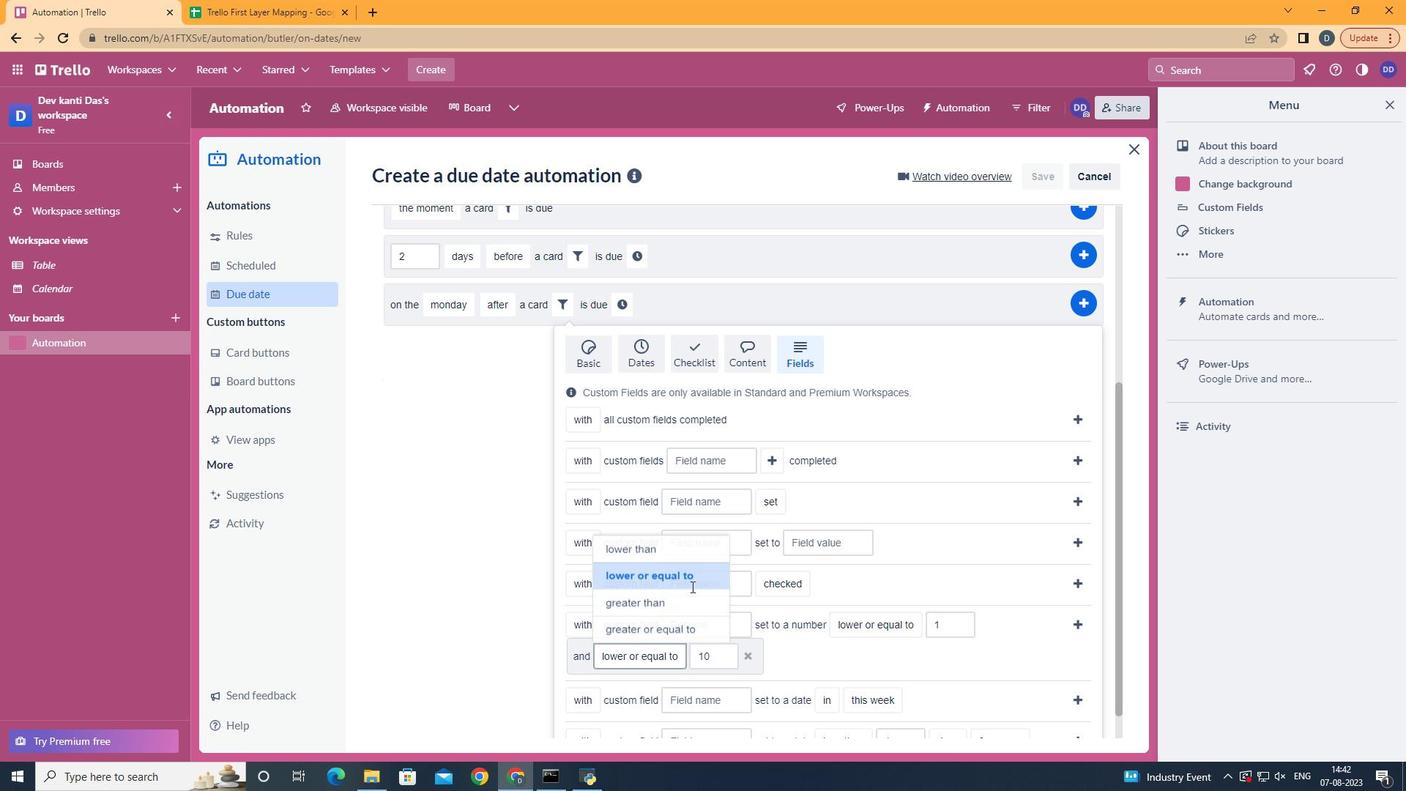 
Action: Mouse pressed left at (657, 572)
Screenshot: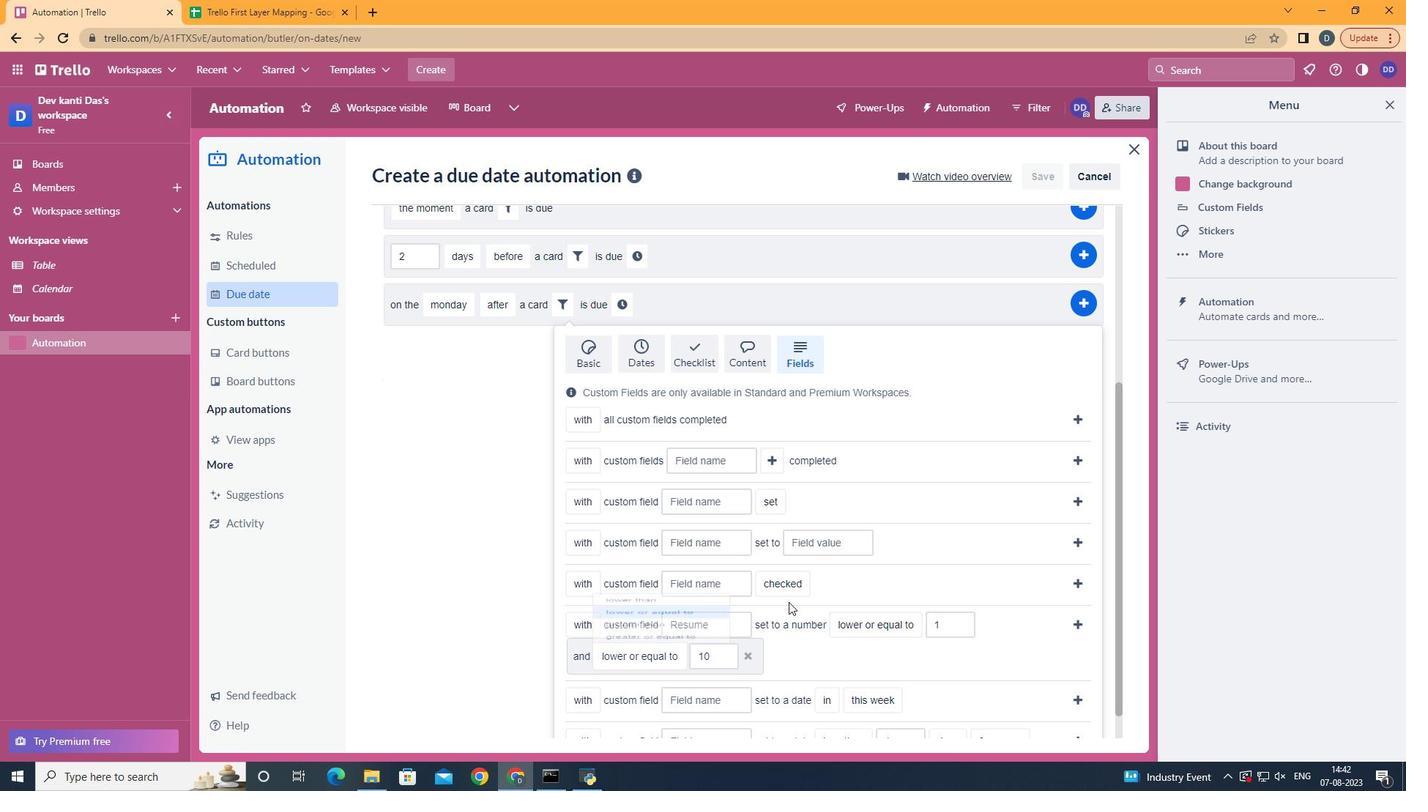 
Action: Mouse moved to (1068, 621)
Screenshot: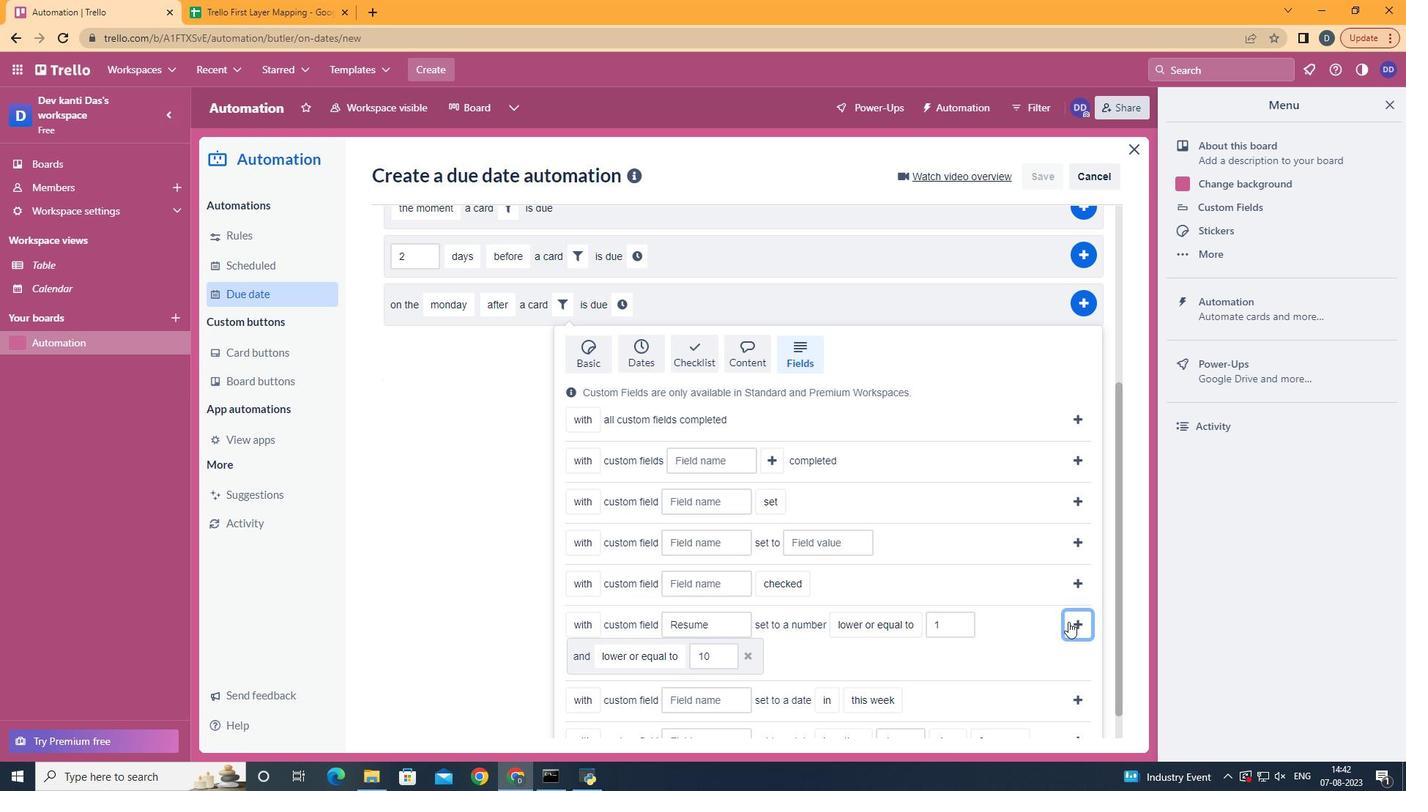 
Action: Mouse pressed left at (1068, 621)
Screenshot: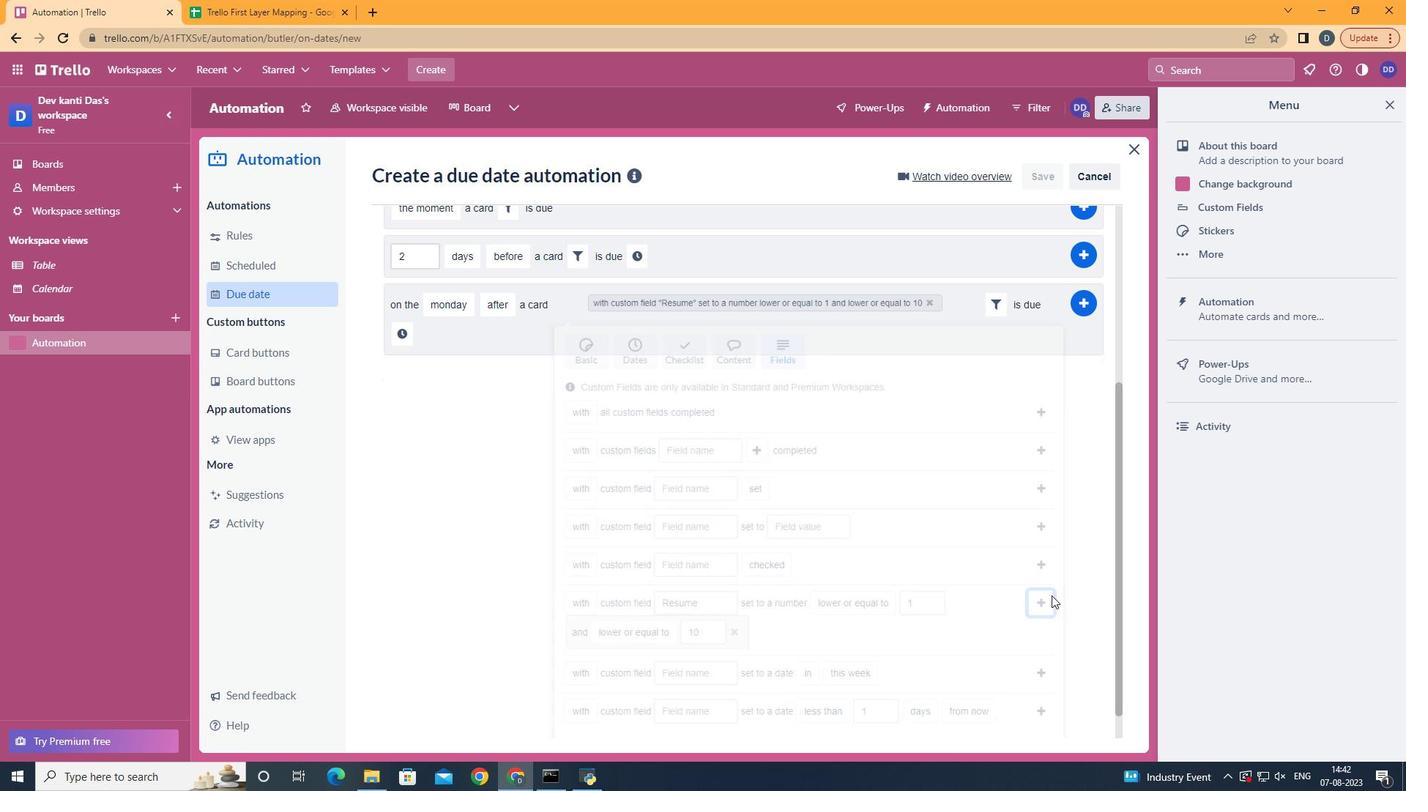 
Action: Mouse moved to (400, 622)
Screenshot: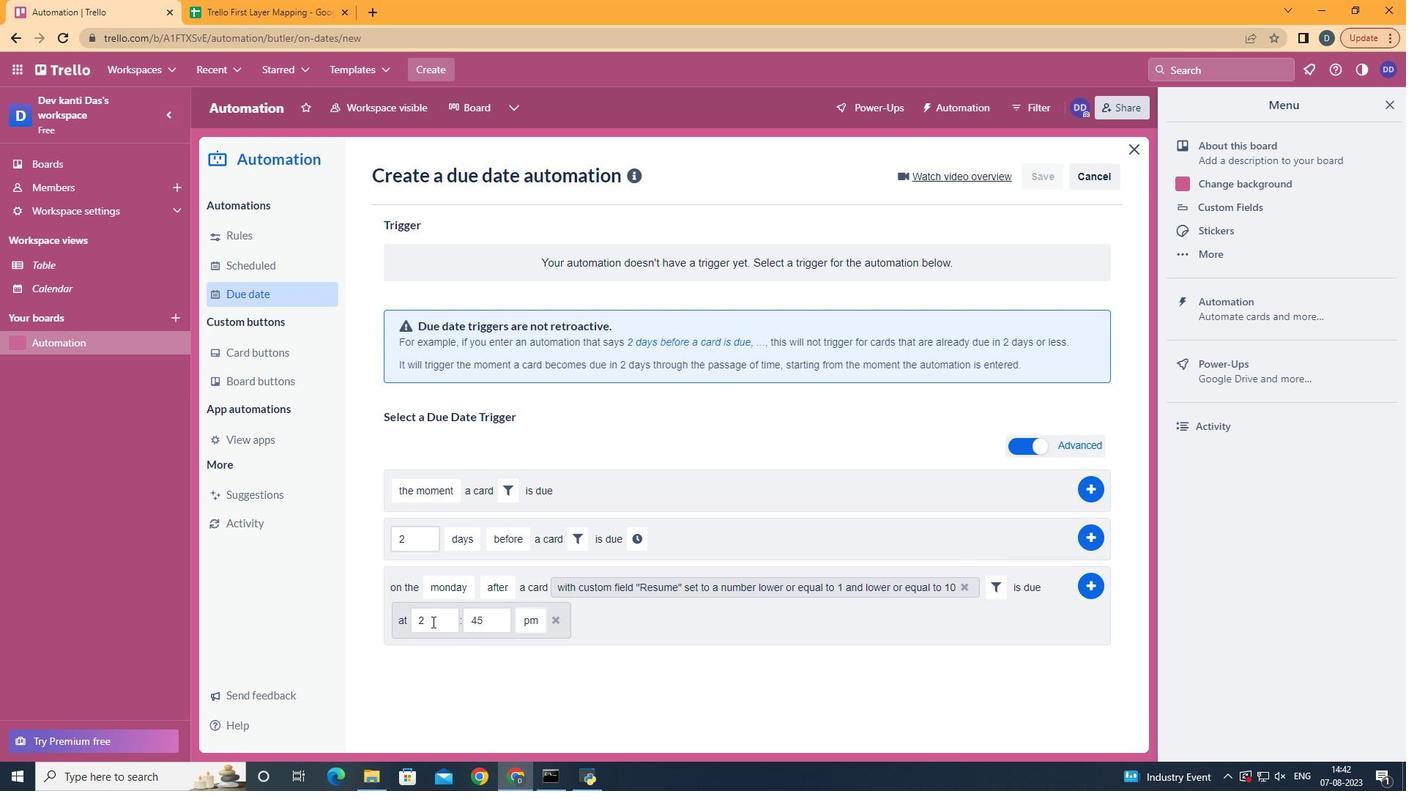 
Action: Mouse pressed left at (400, 622)
Screenshot: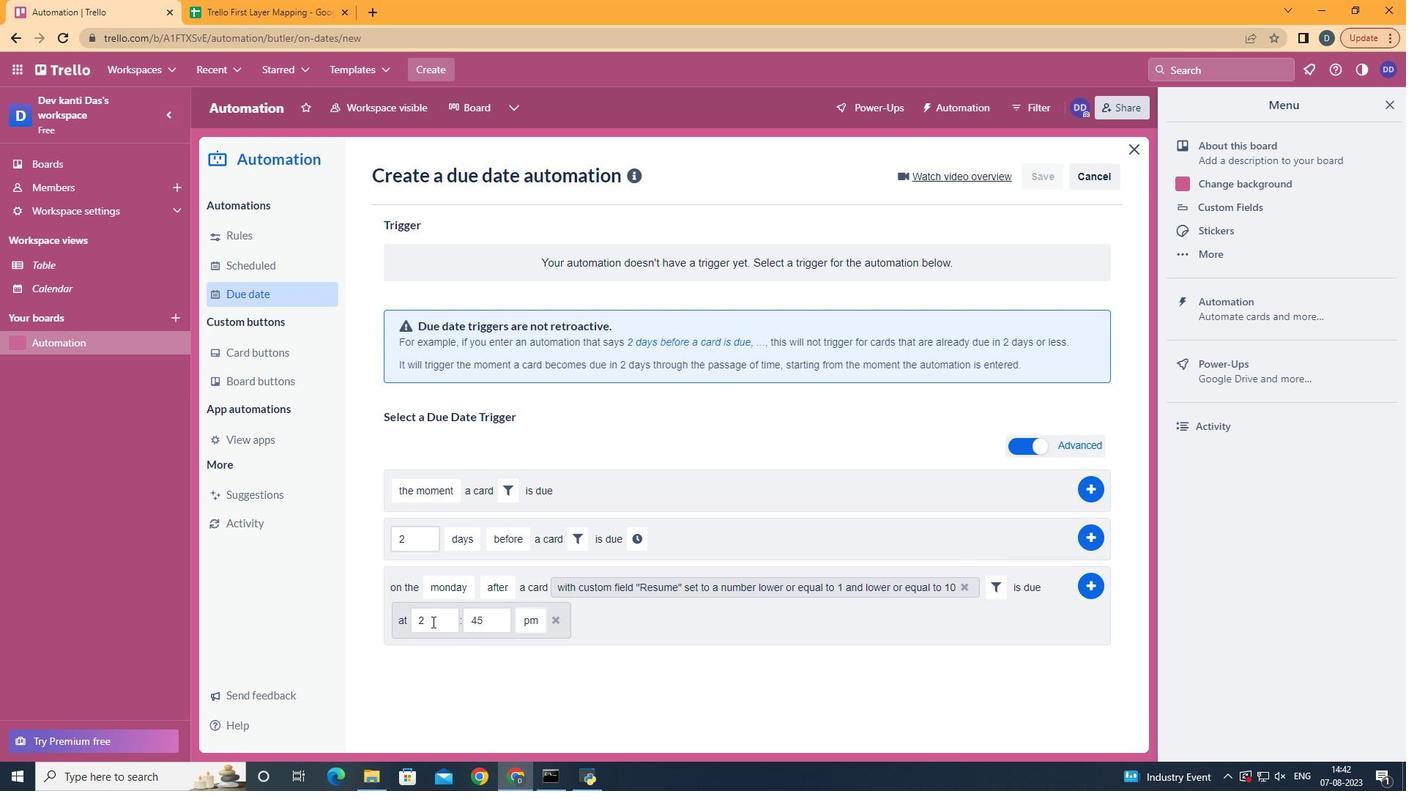 
Action: Mouse moved to (437, 621)
Screenshot: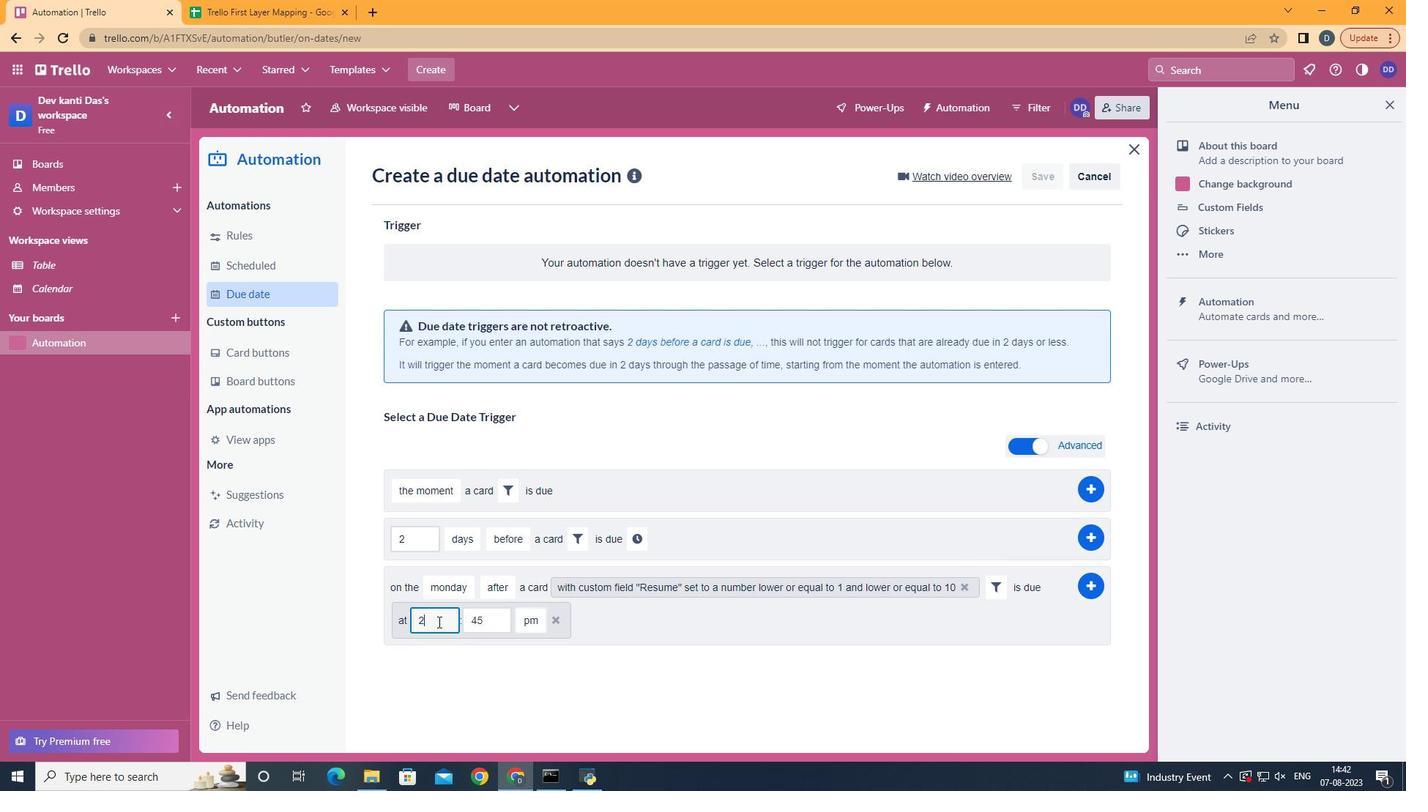 
Action: Mouse pressed left at (437, 621)
Screenshot: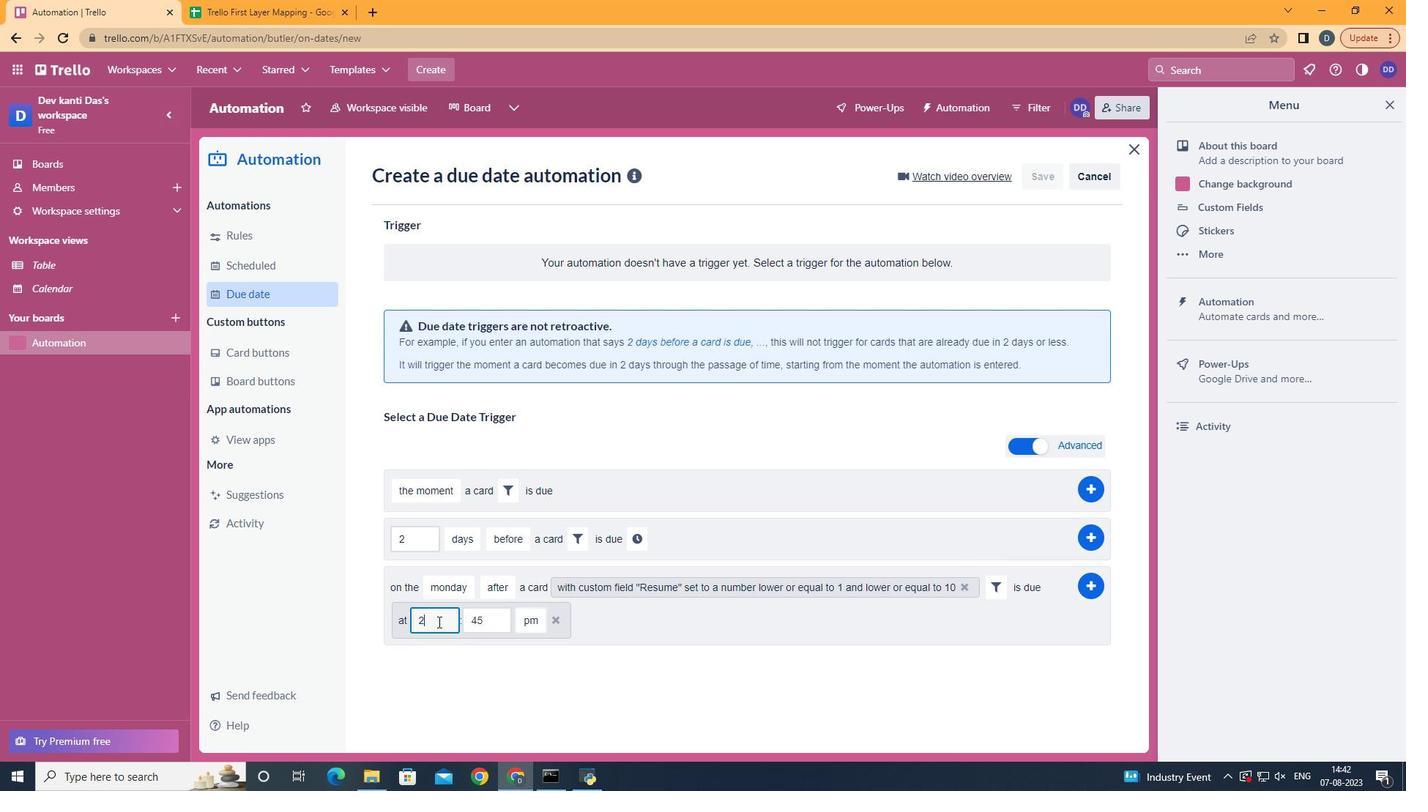 
Action: Mouse moved to (438, 621)
Screenshot: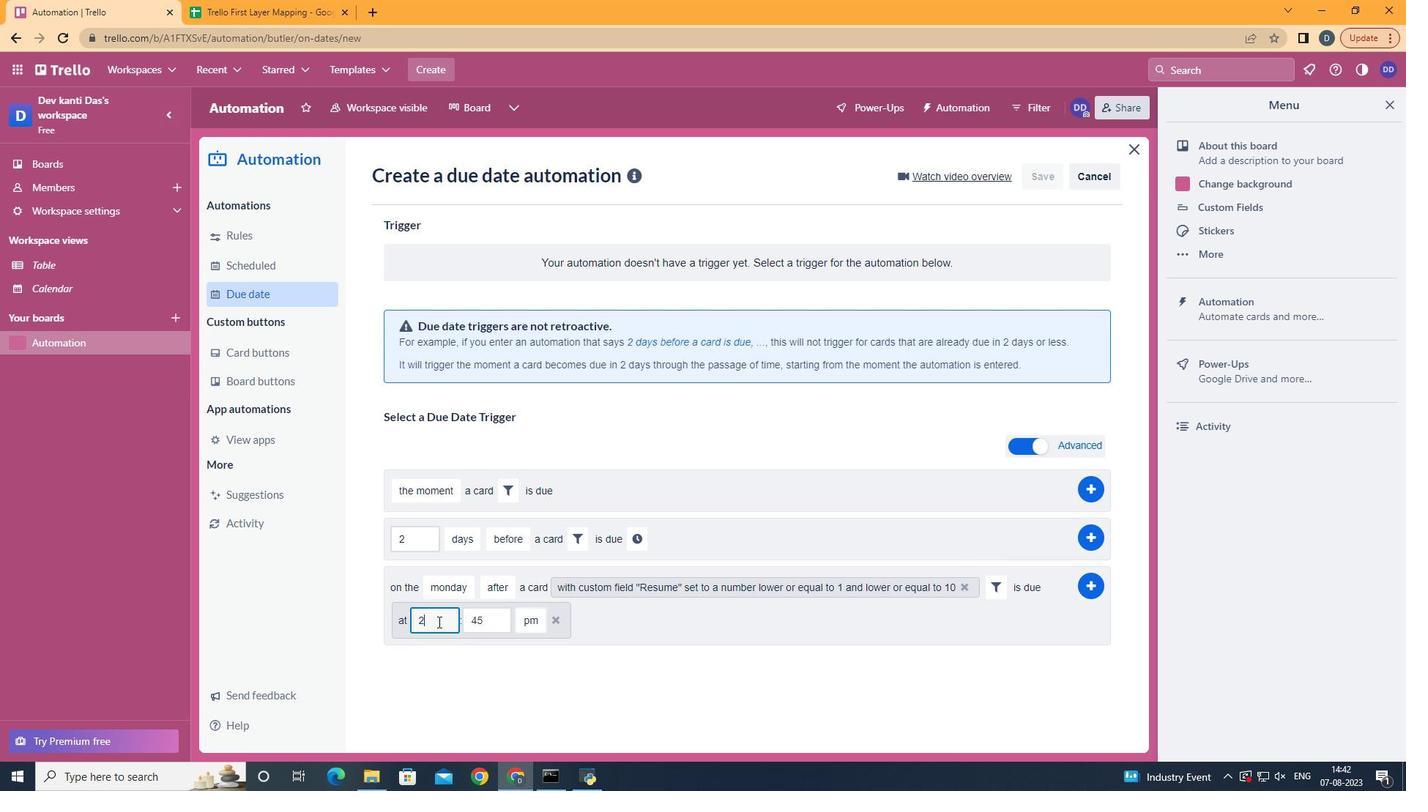 
Action: Key pressed <Key.backspace>11
Screenshot: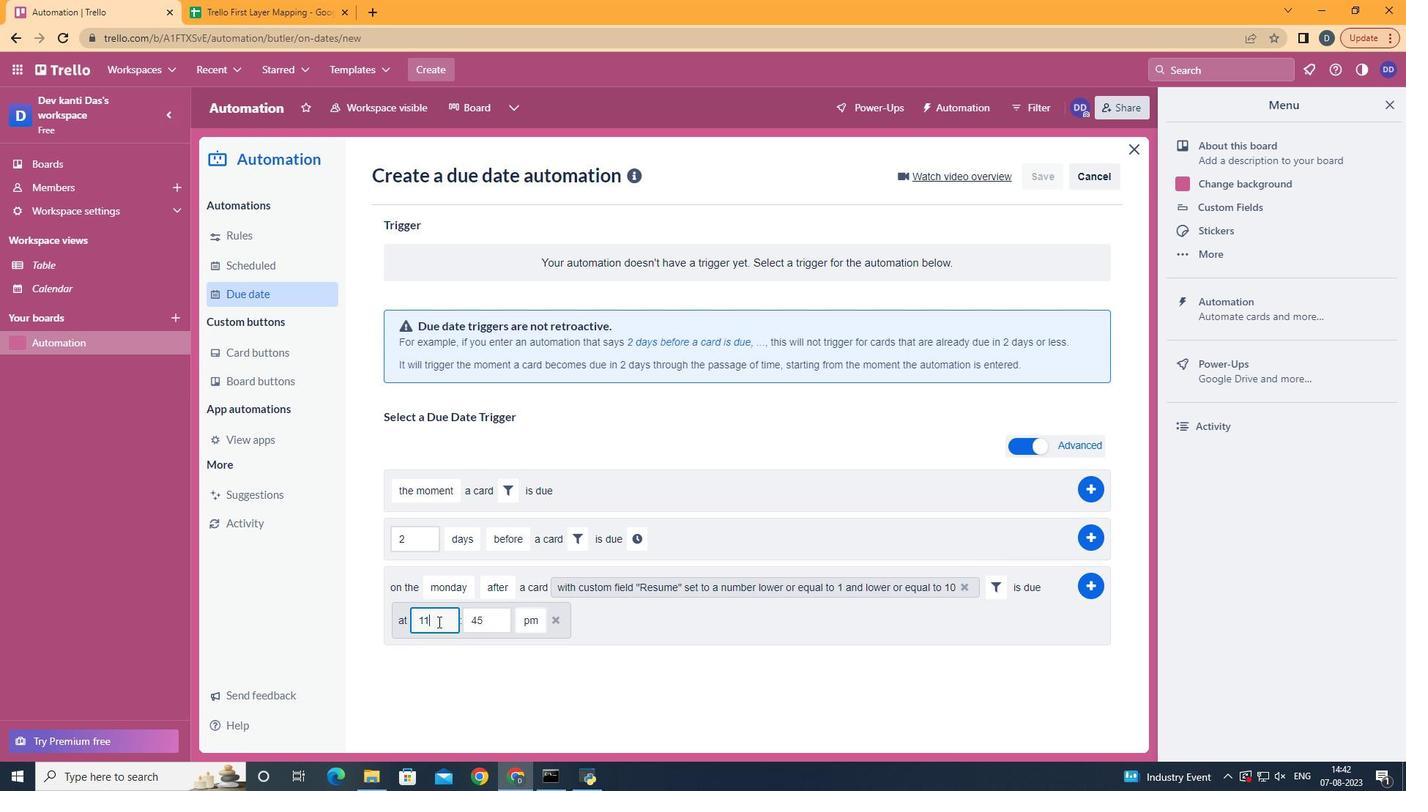 
Action: Mouse moved to (495, 626)
Screenshot: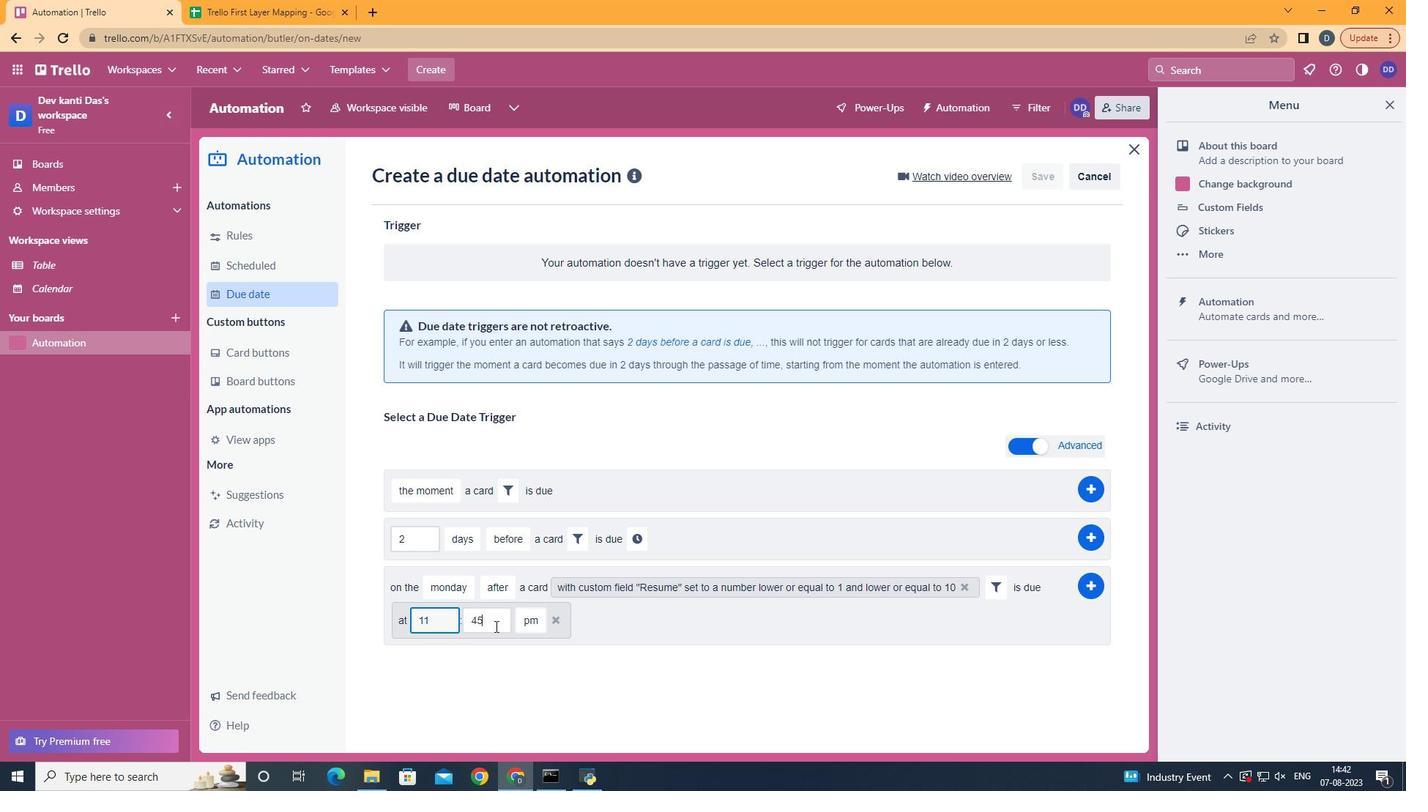 
Action: Mouse pressed left at (495, 626)
Screenshot: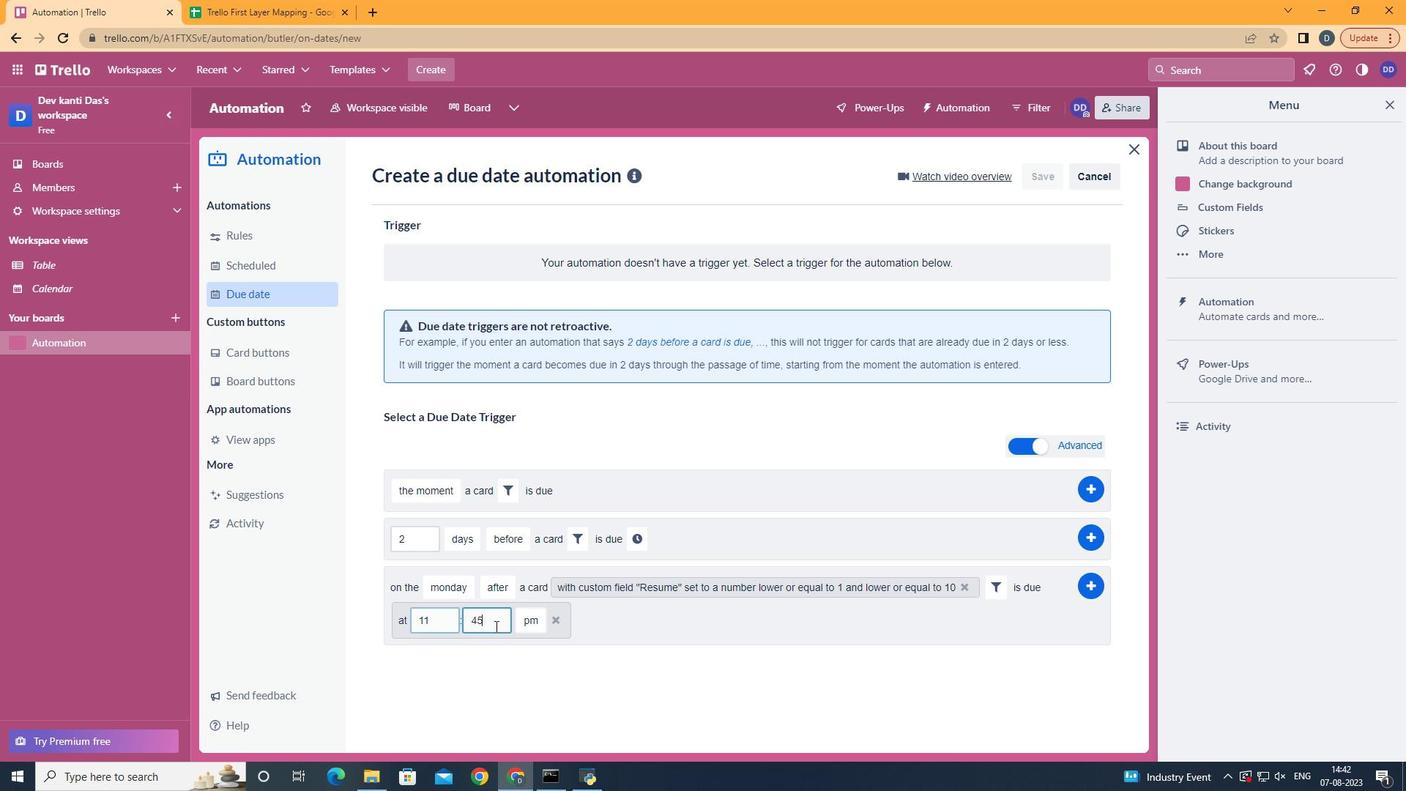 
Action: Key pressed <Key.backspace>
Screenshot: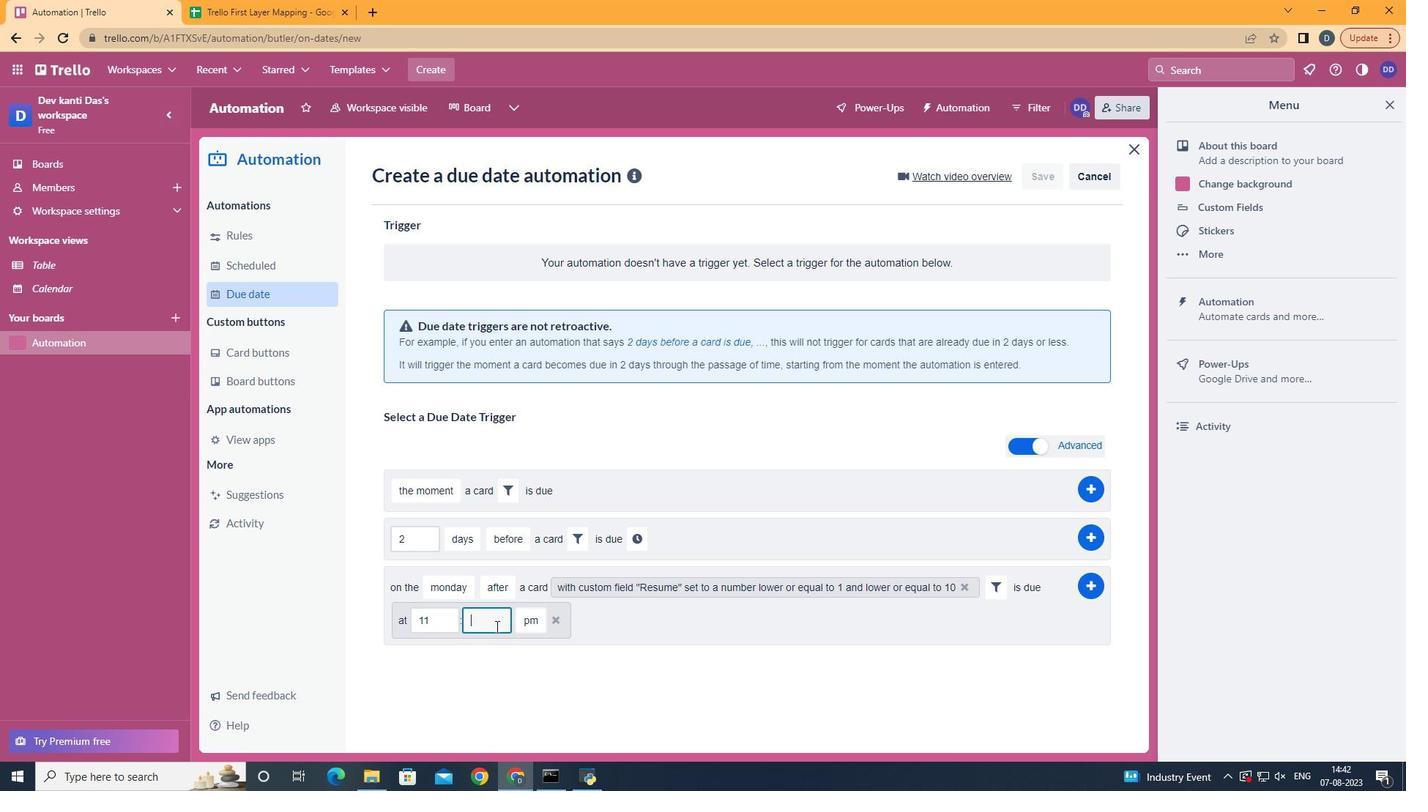 
Action: Mouse moved to (495, 626)
Screenshot: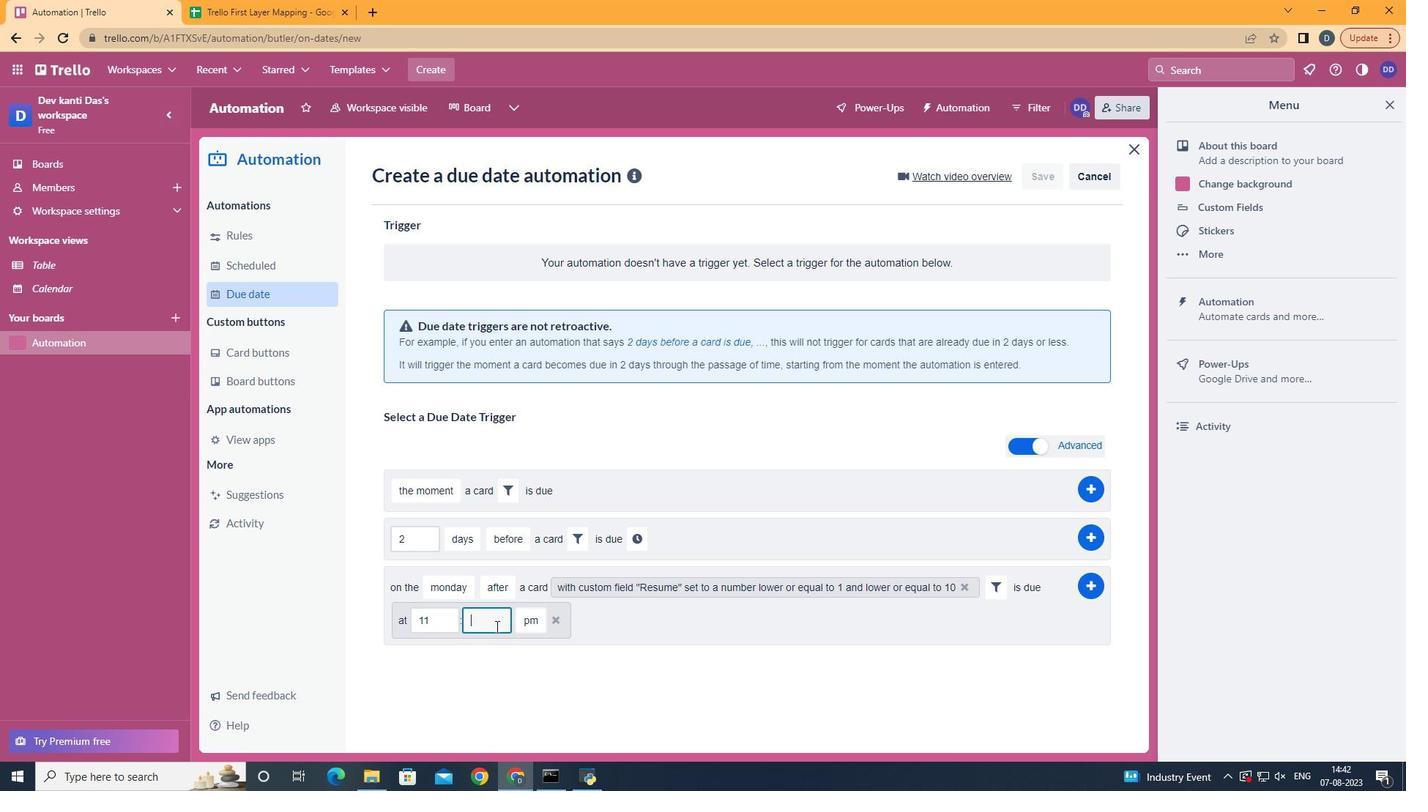 
Action: Key pressed <Key.backspace>00
Screenshot: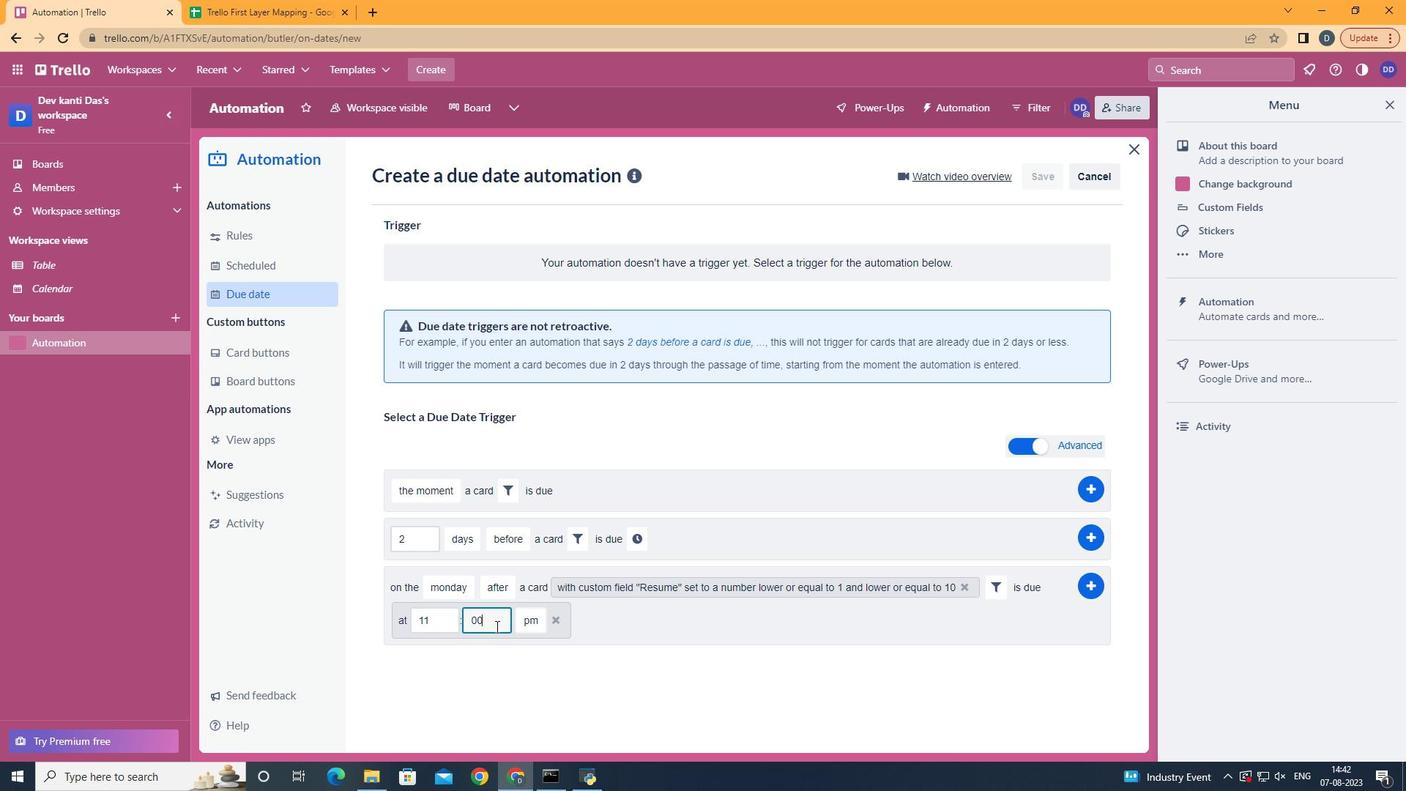 
Action: Mouse moved to (523, 646)
Screenshot: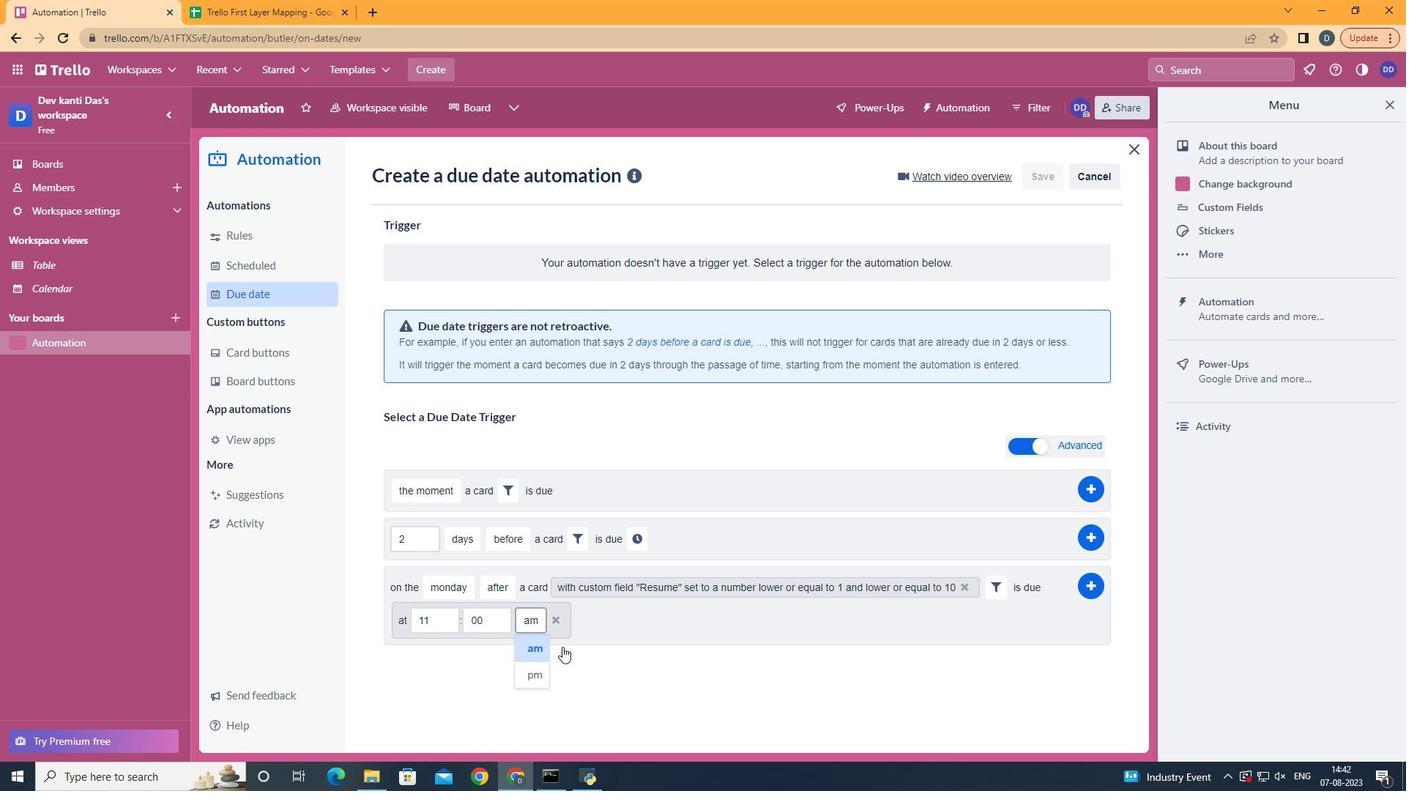 
Action: Mouse pressed left at (523, 646)
Screenshot: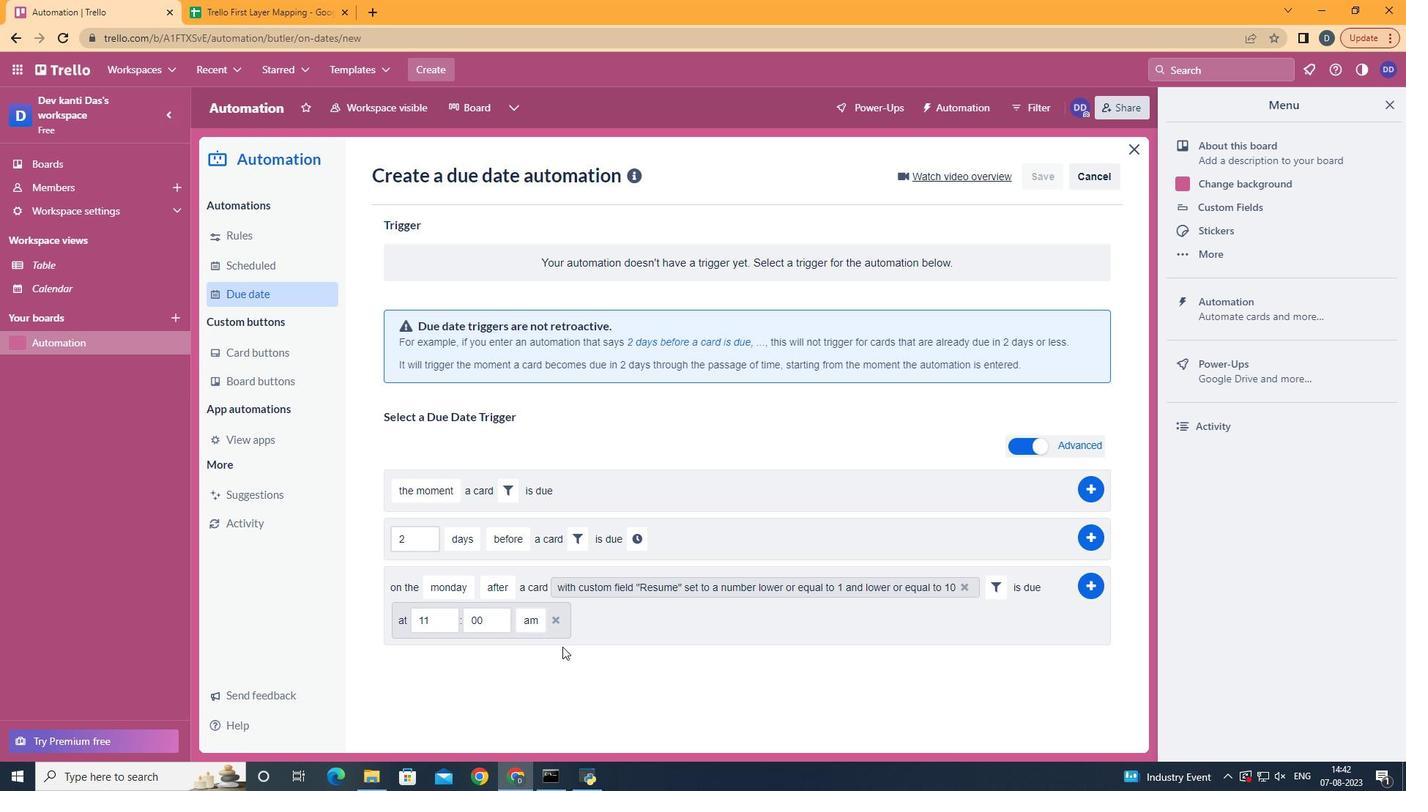 
Action: Mouse moved to (1093, 596)
Screenshot: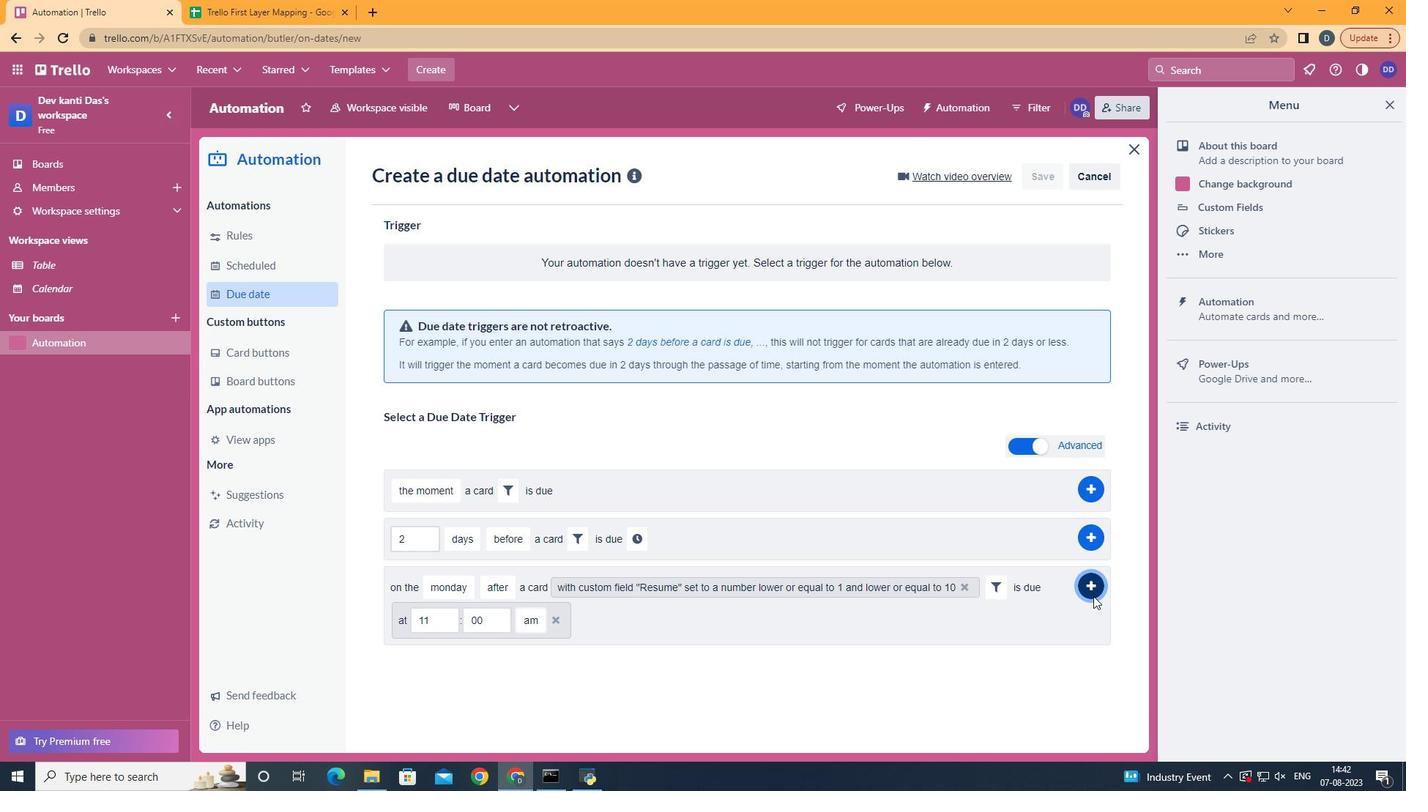 
Action: Mouse pressed left at (1093, 596)
Screenshot: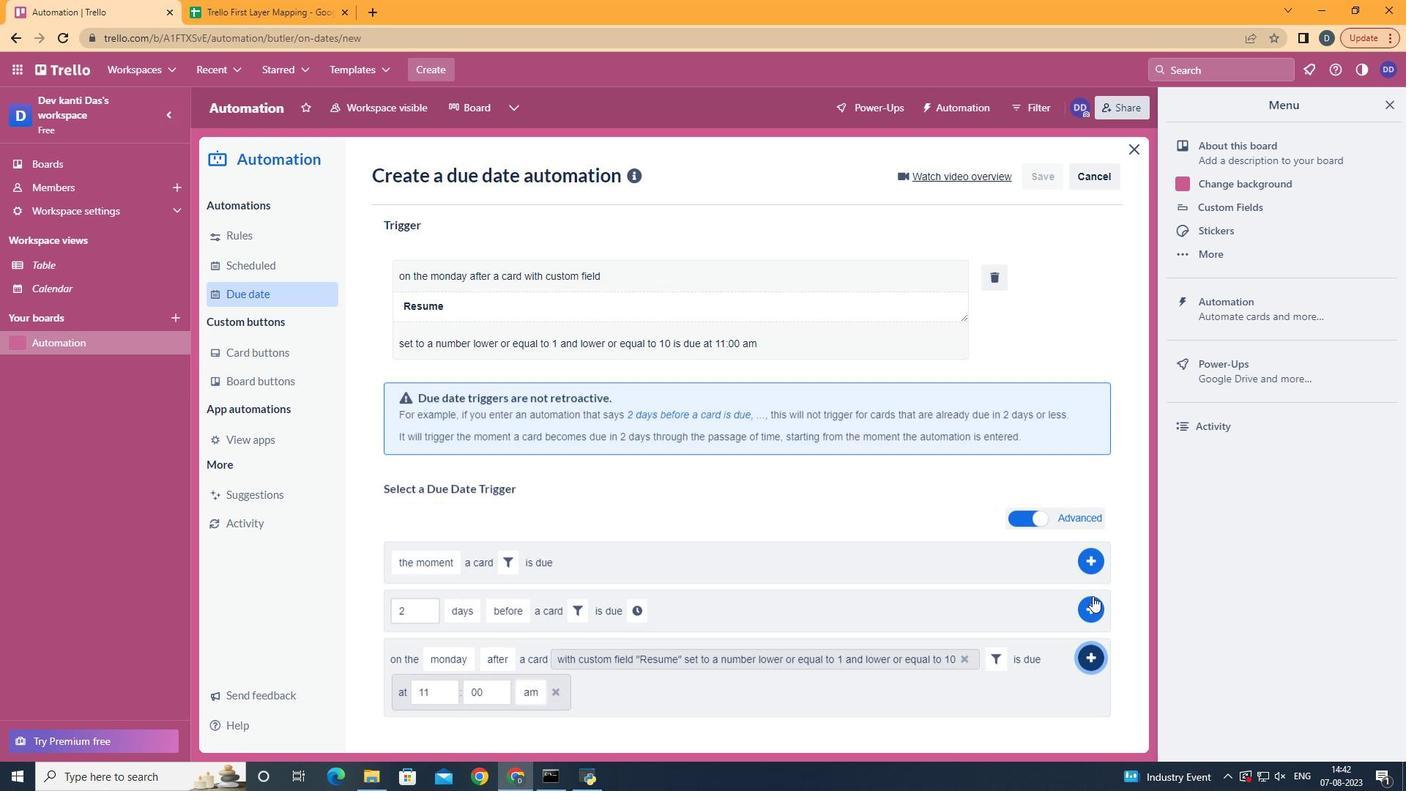 
Action: Mouse moved to (727, 215)
Screenshot: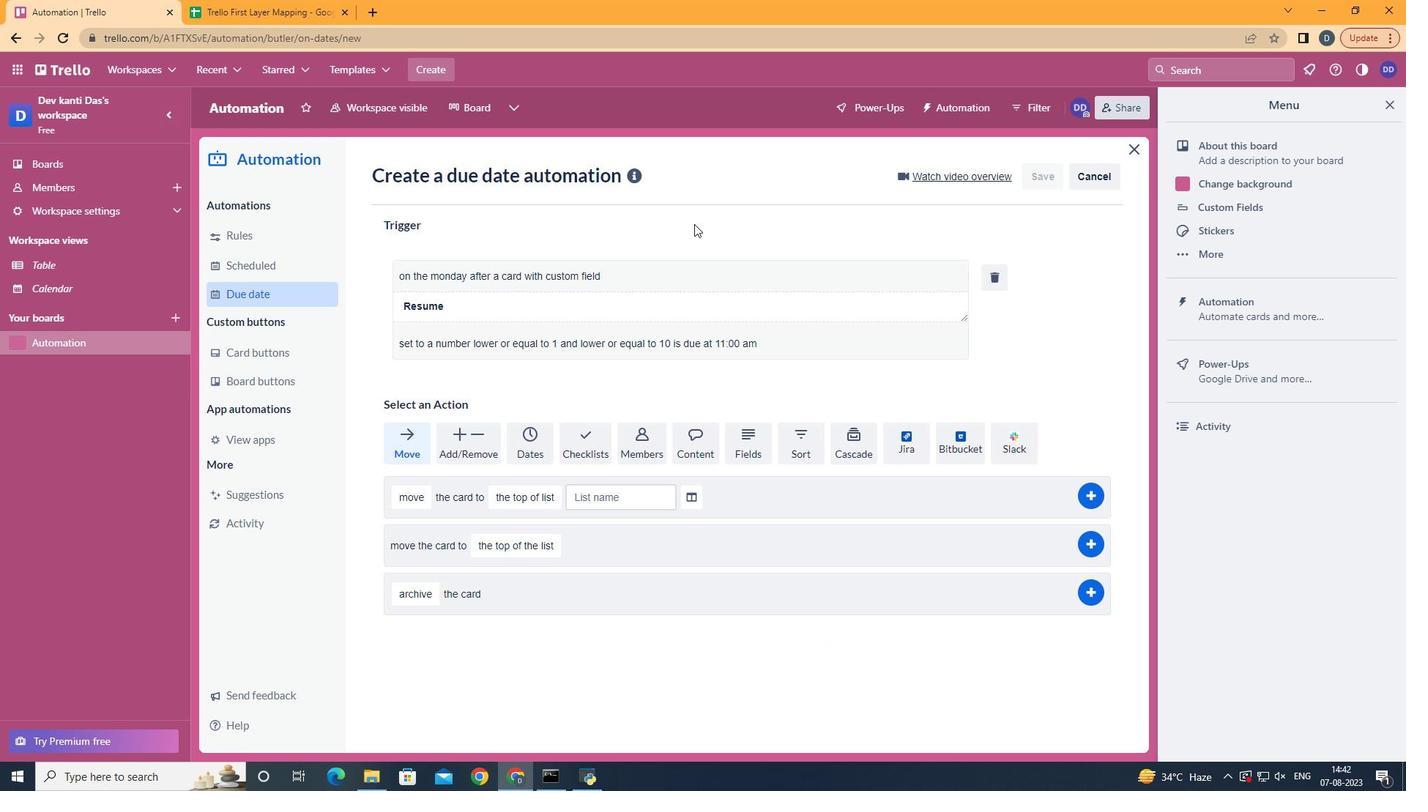 
